 Task: Create a sub task Release to Production / Go Live for the task  Develop a new online appointment scheduling system for a service provider in the project AgileHorizon , assign it to team member softage.5@softage.net and update the status of the sub task to  Off Track , set the priority of the sub task to High
Action: Mouse moved to (100, 559)
Screenshot: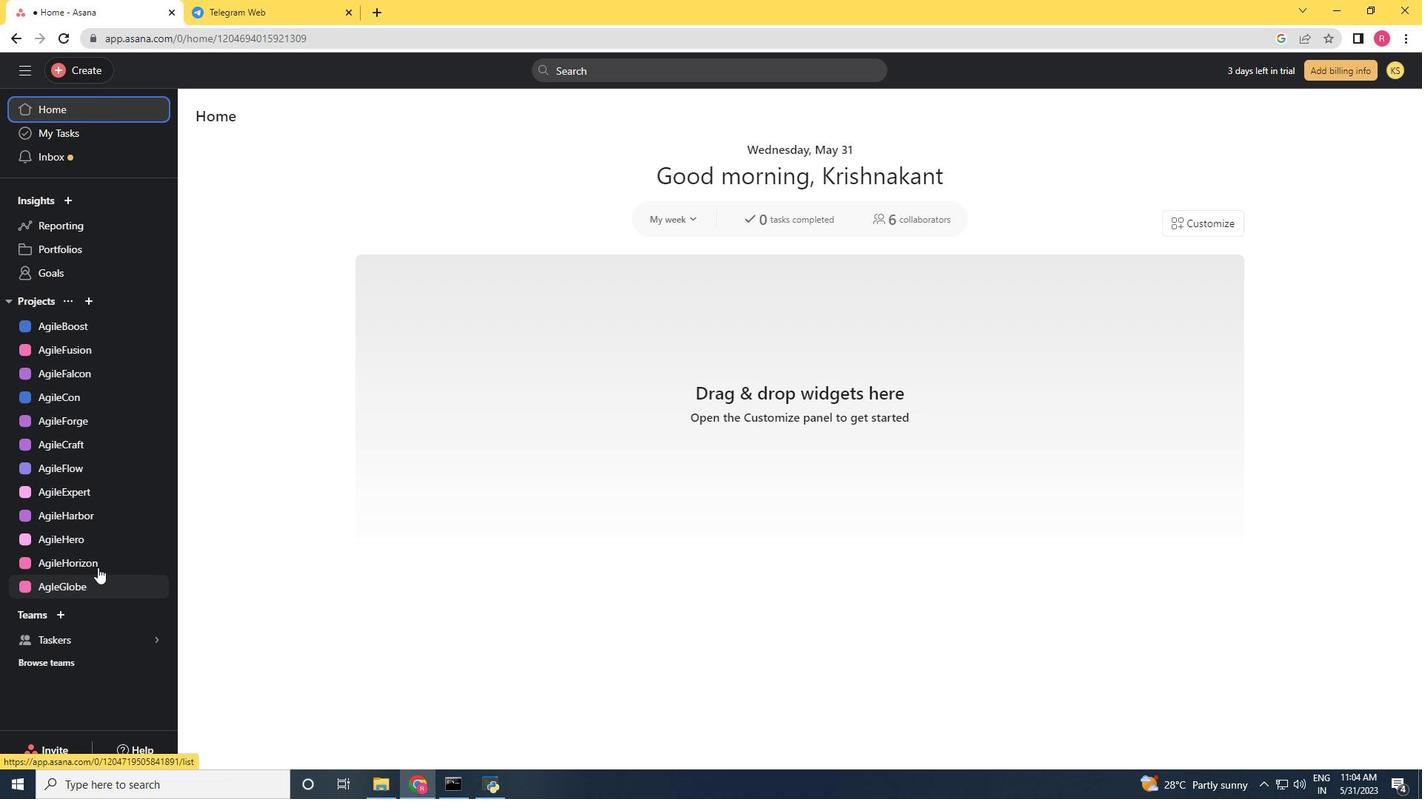 
Action: Mouse pressed left at (100, 559)
Screenshot: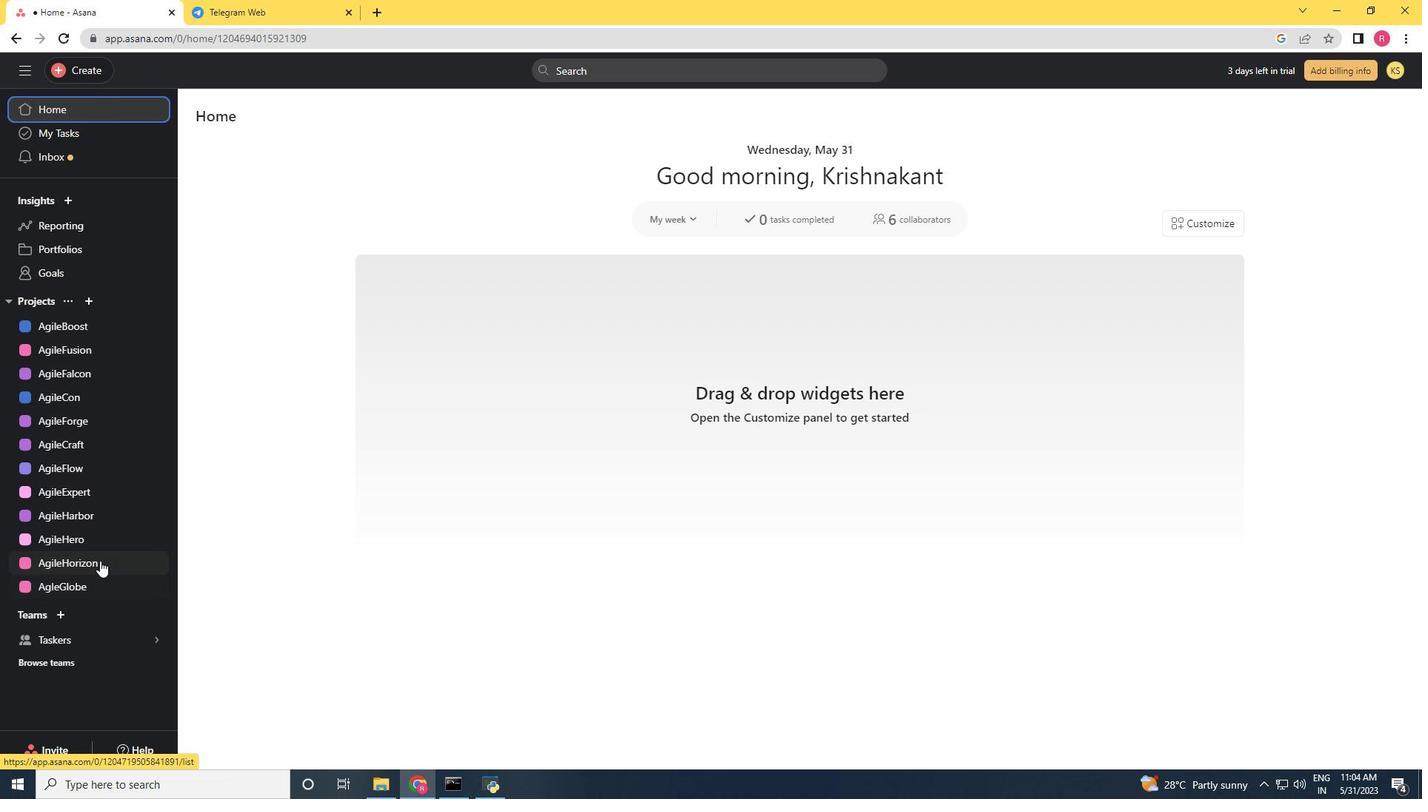 
Action: Mouse moved to (705, 332)
Screenshot: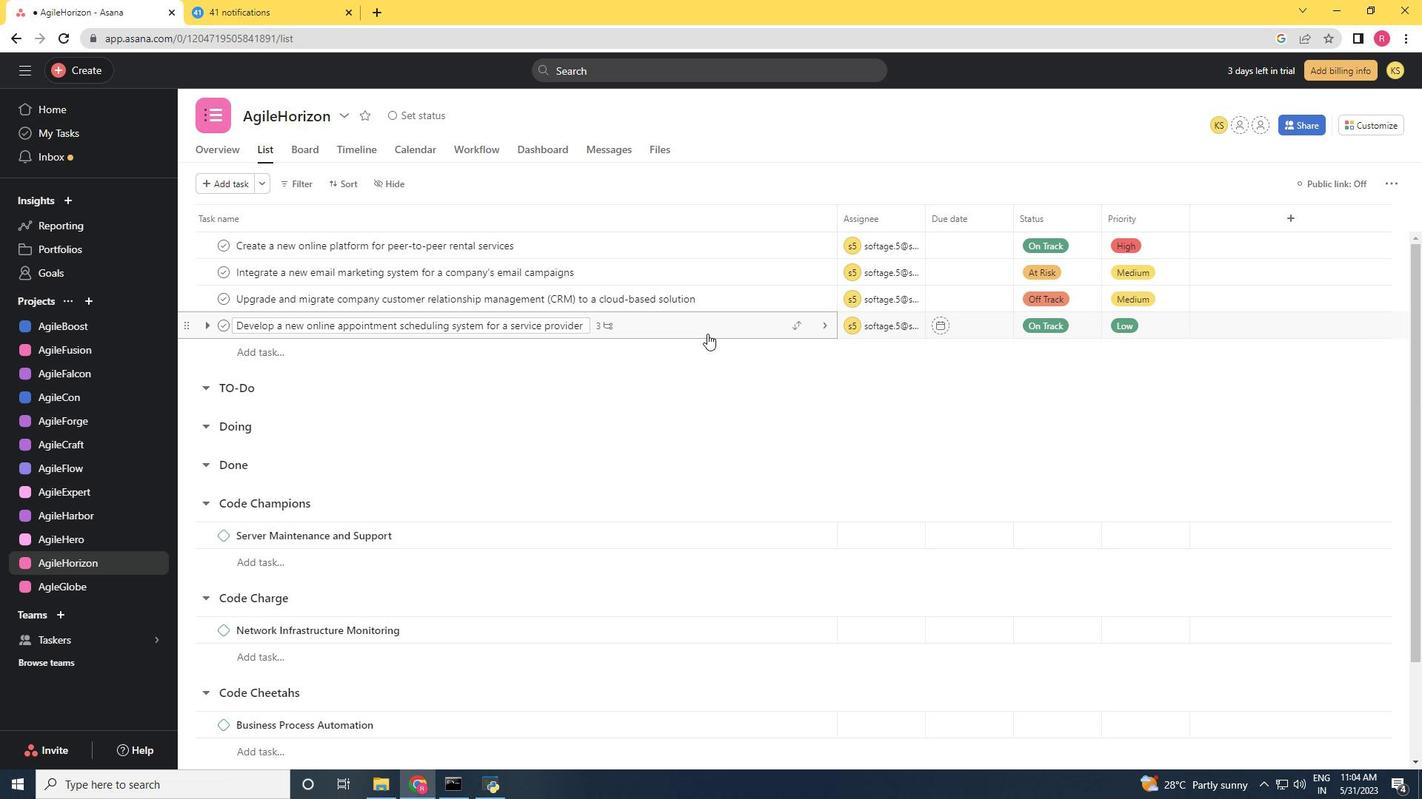 
Action: Mouse pressed left at (705, 332)
Screenshot: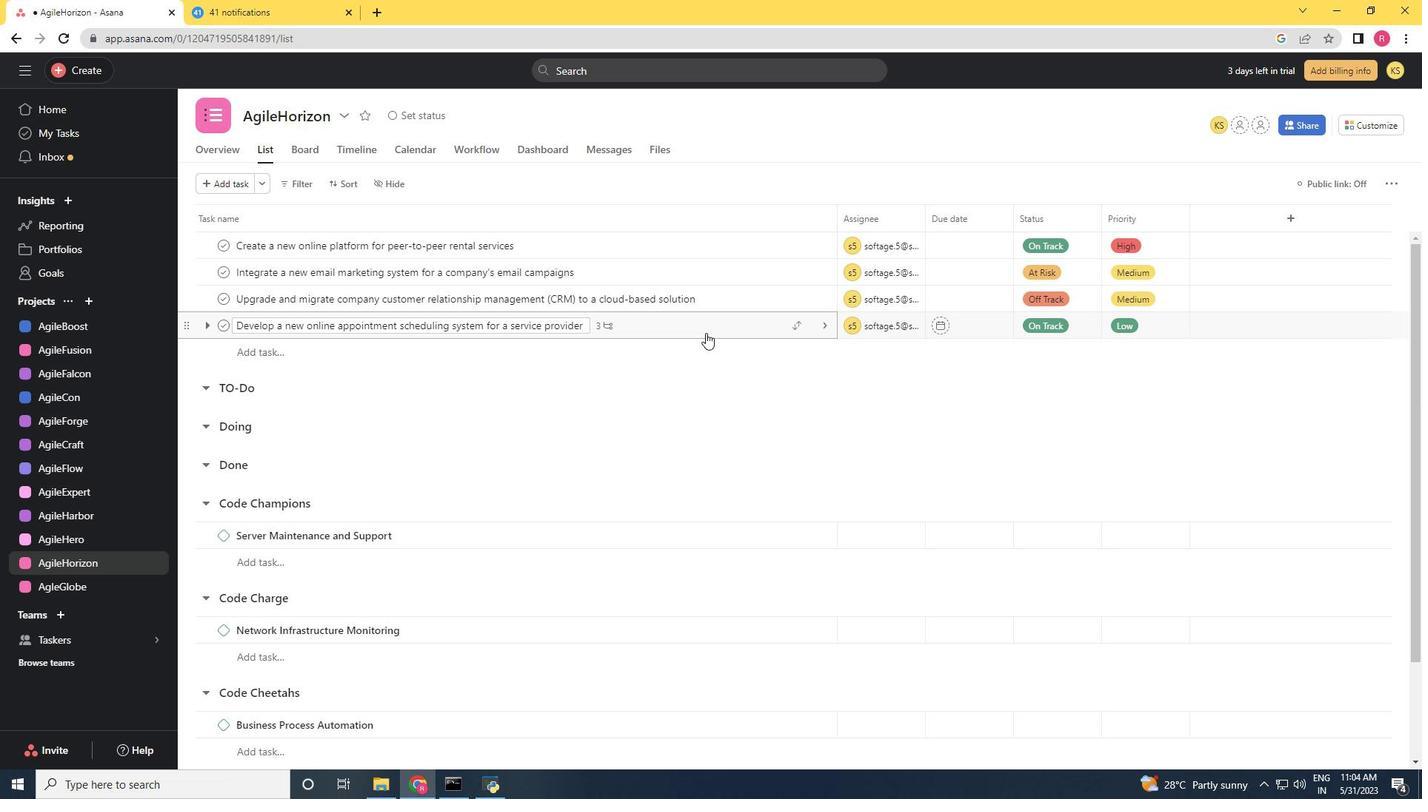
Action: Mouse moved to (1102, 480)
Screenshot: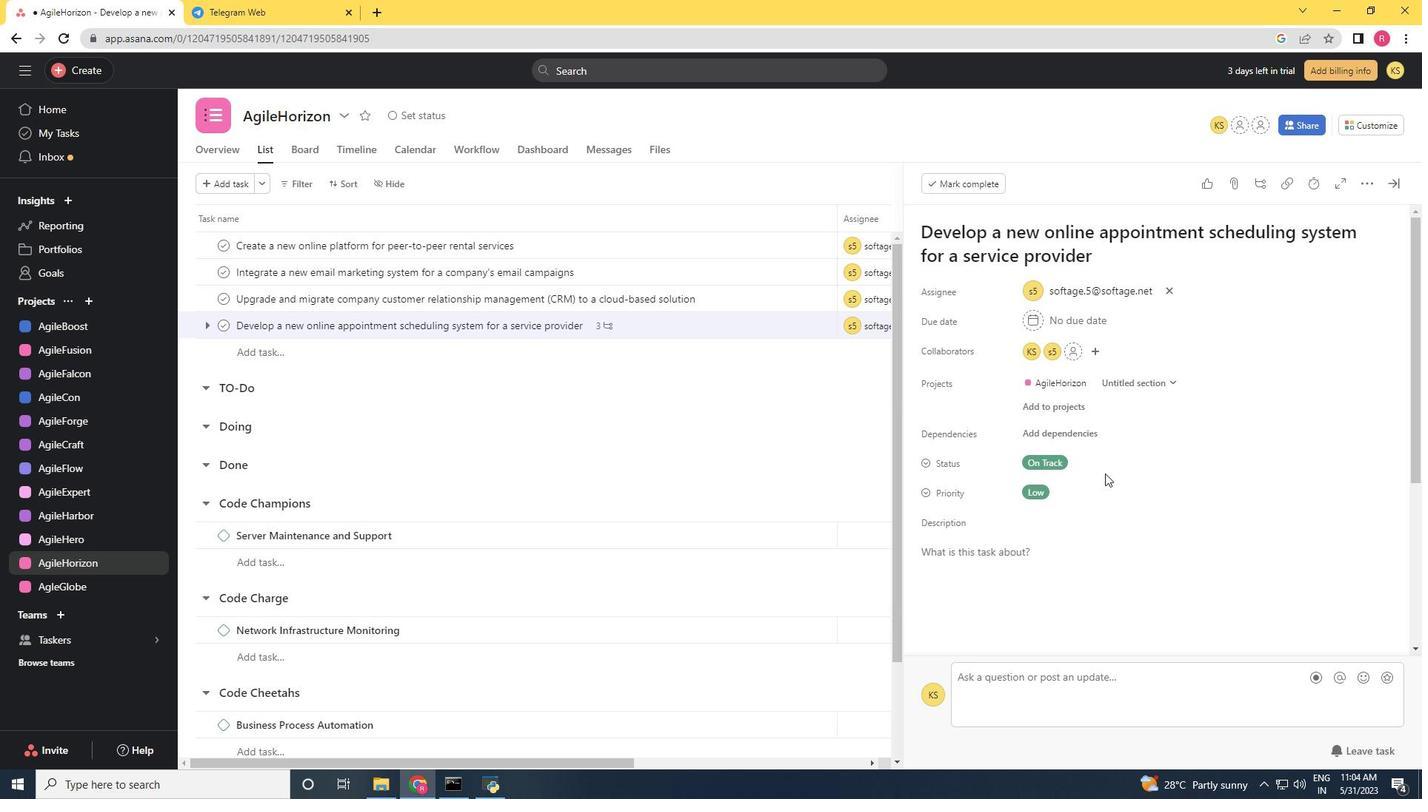 
Action: Mouse scrolled (1102, 479) with delta (0, 0)
Screenshot: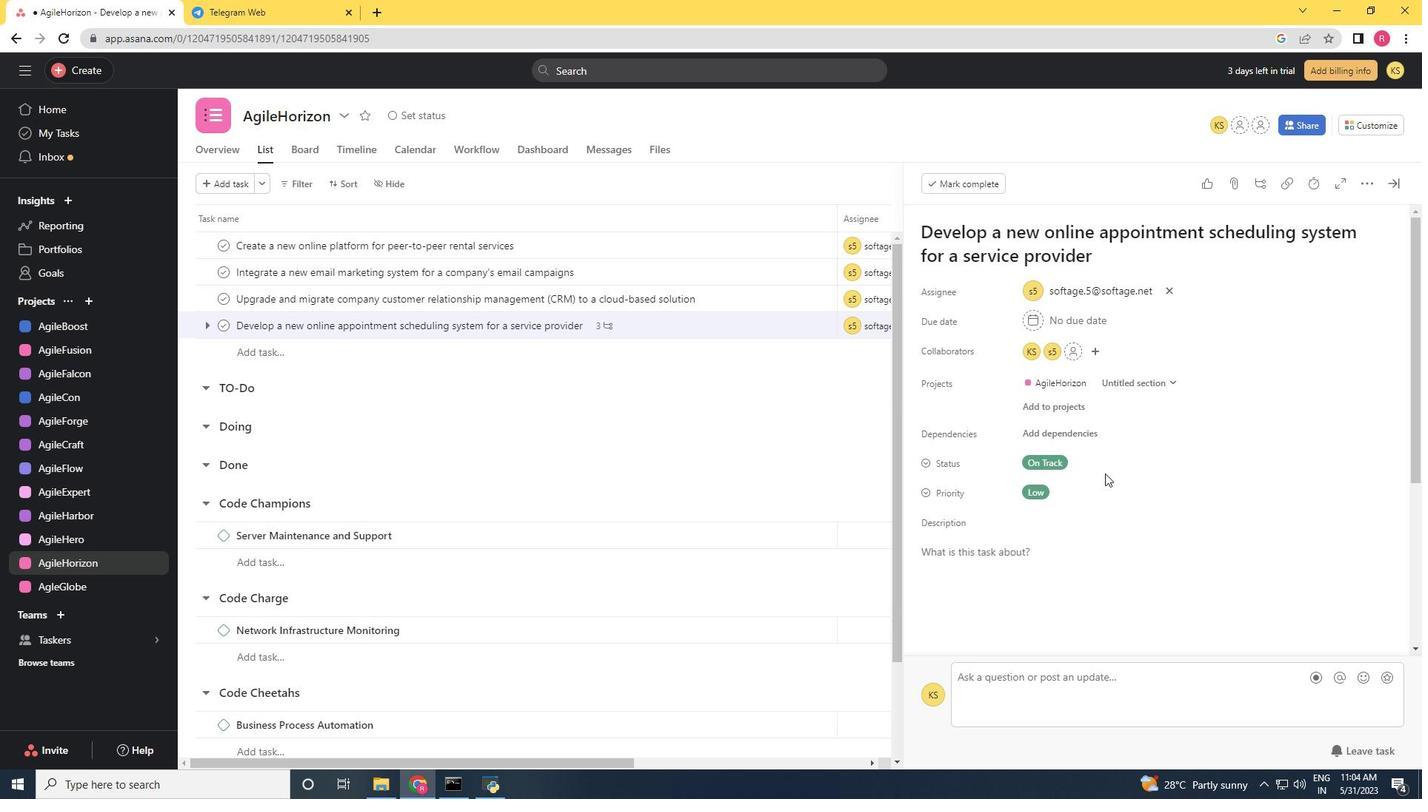 
Action: Mouse moved to (1101, 485)
Screenshot: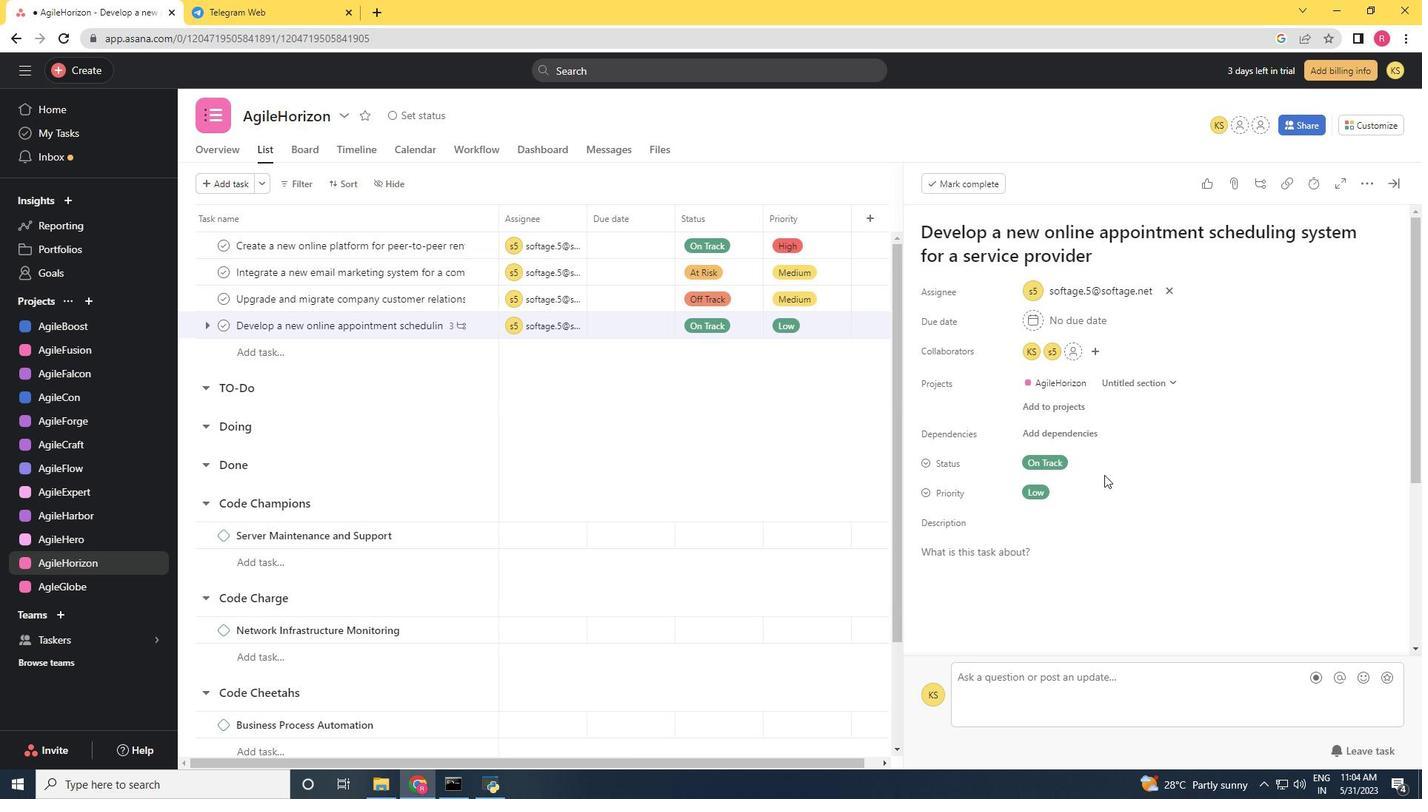 
Action: Mouse scrolled (1101, 484) with delta (0, 0)
Screenshot: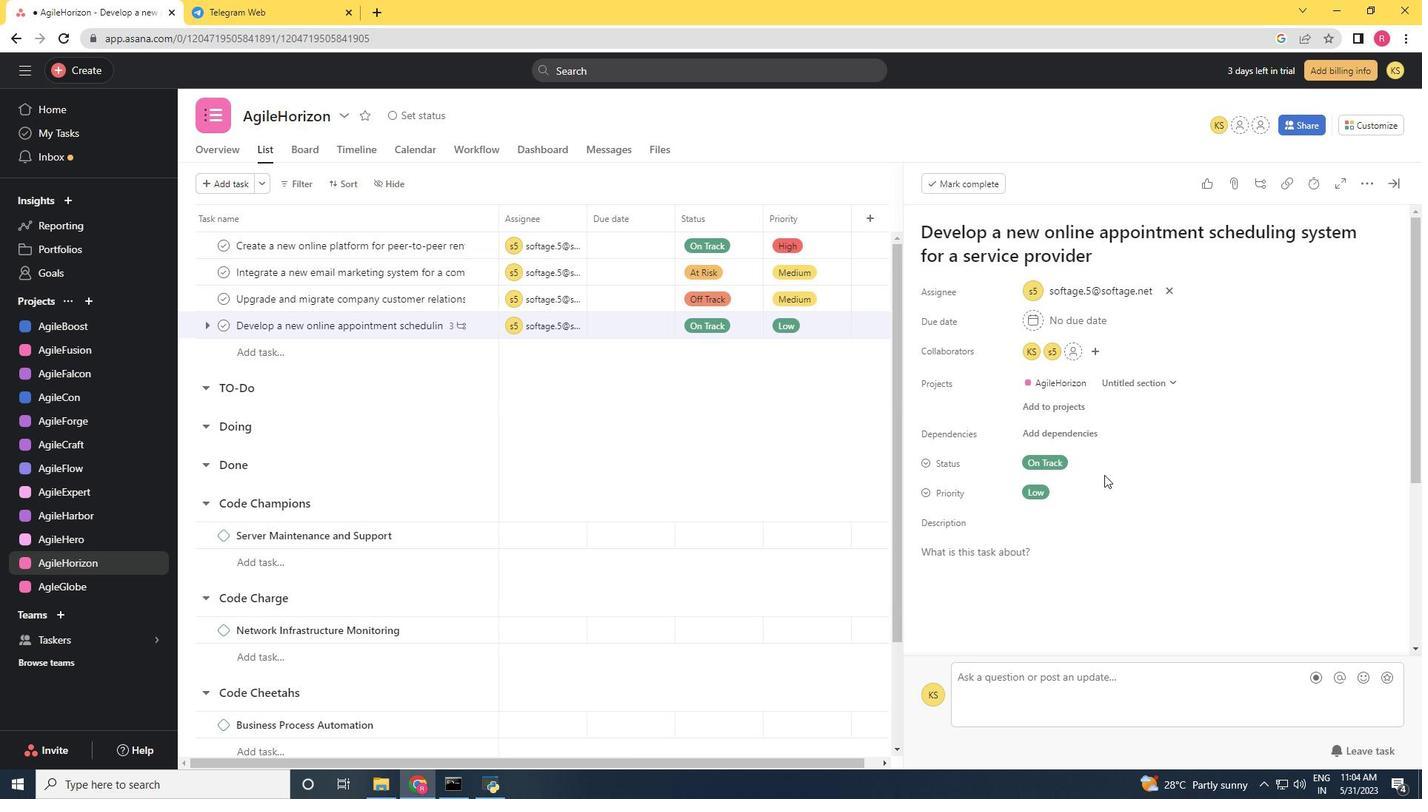 
Action: Mouse moved to (1100, 486)
Screenshot: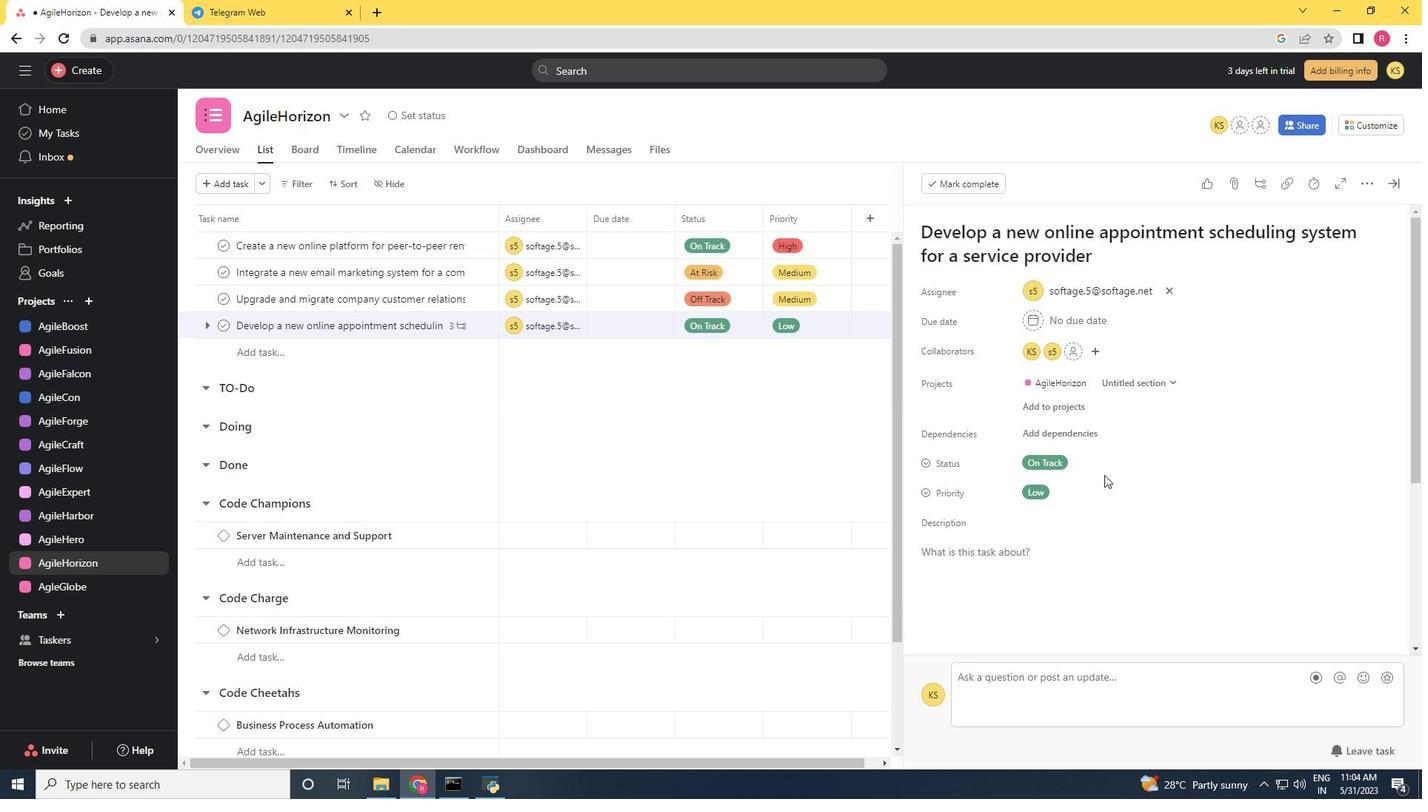 
Action: Mouse scrolled (1100, 485) with delta (0, 0)
Screenshot: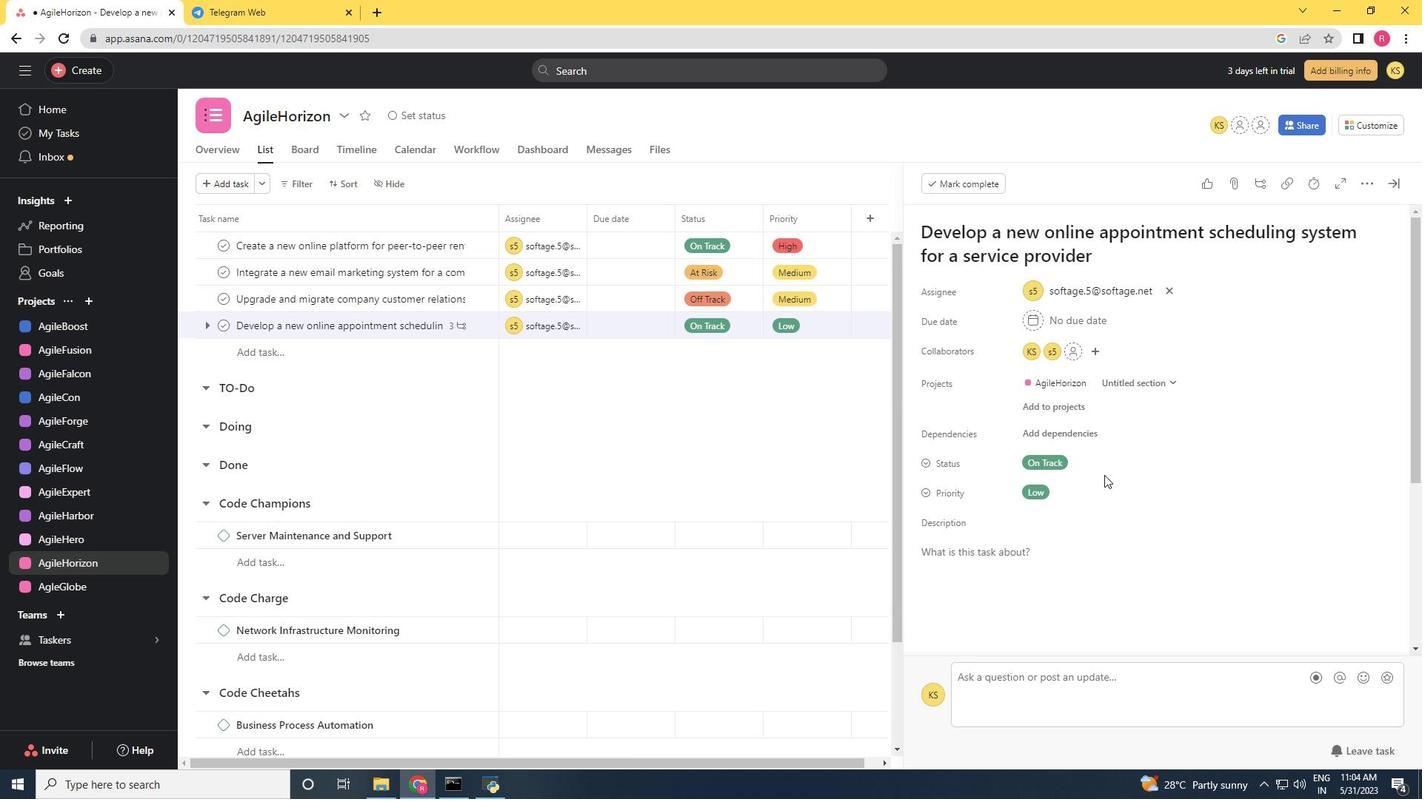 
Action: Mouse moved to (963, 584)
Screenshot: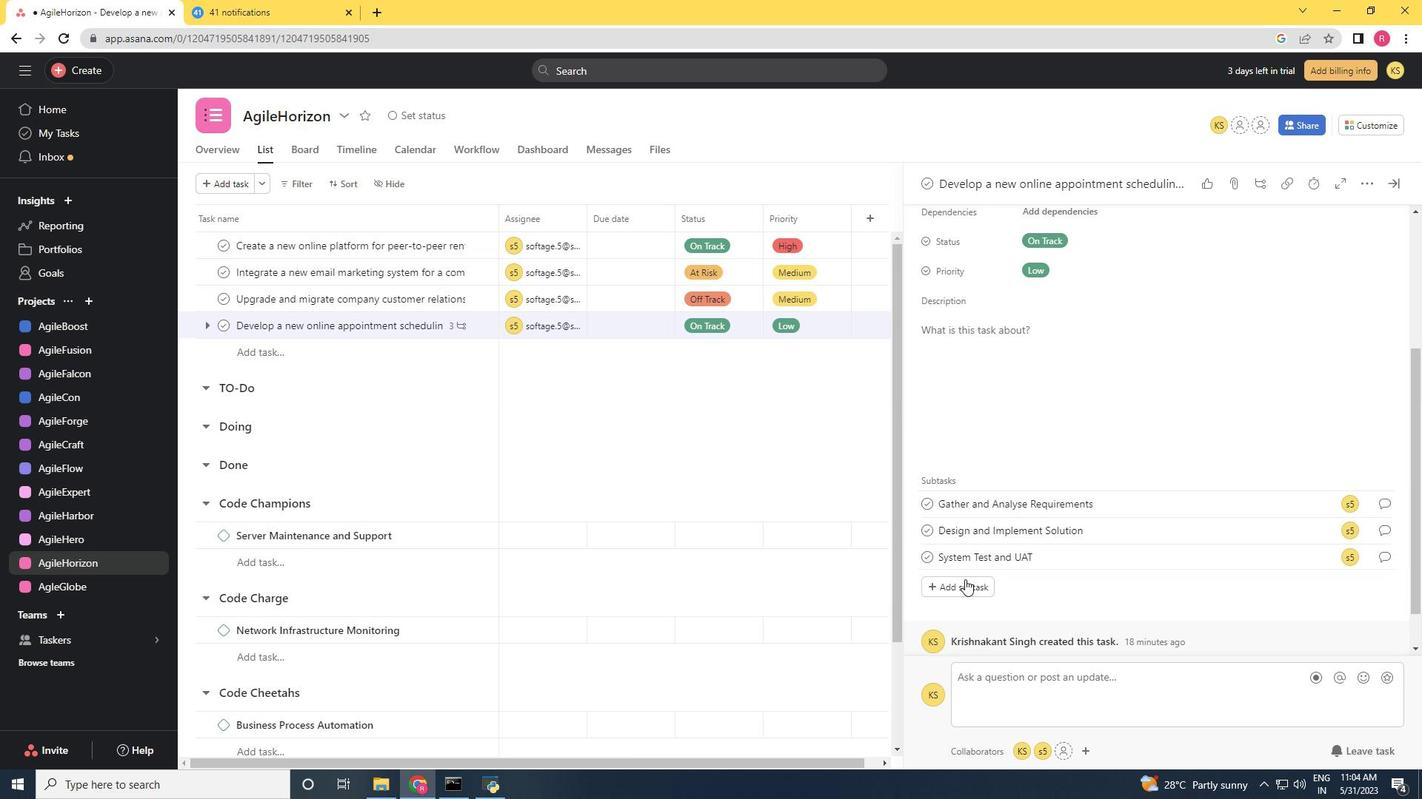 
Action: Mouse pressed left at (963, 584)
Screenshot: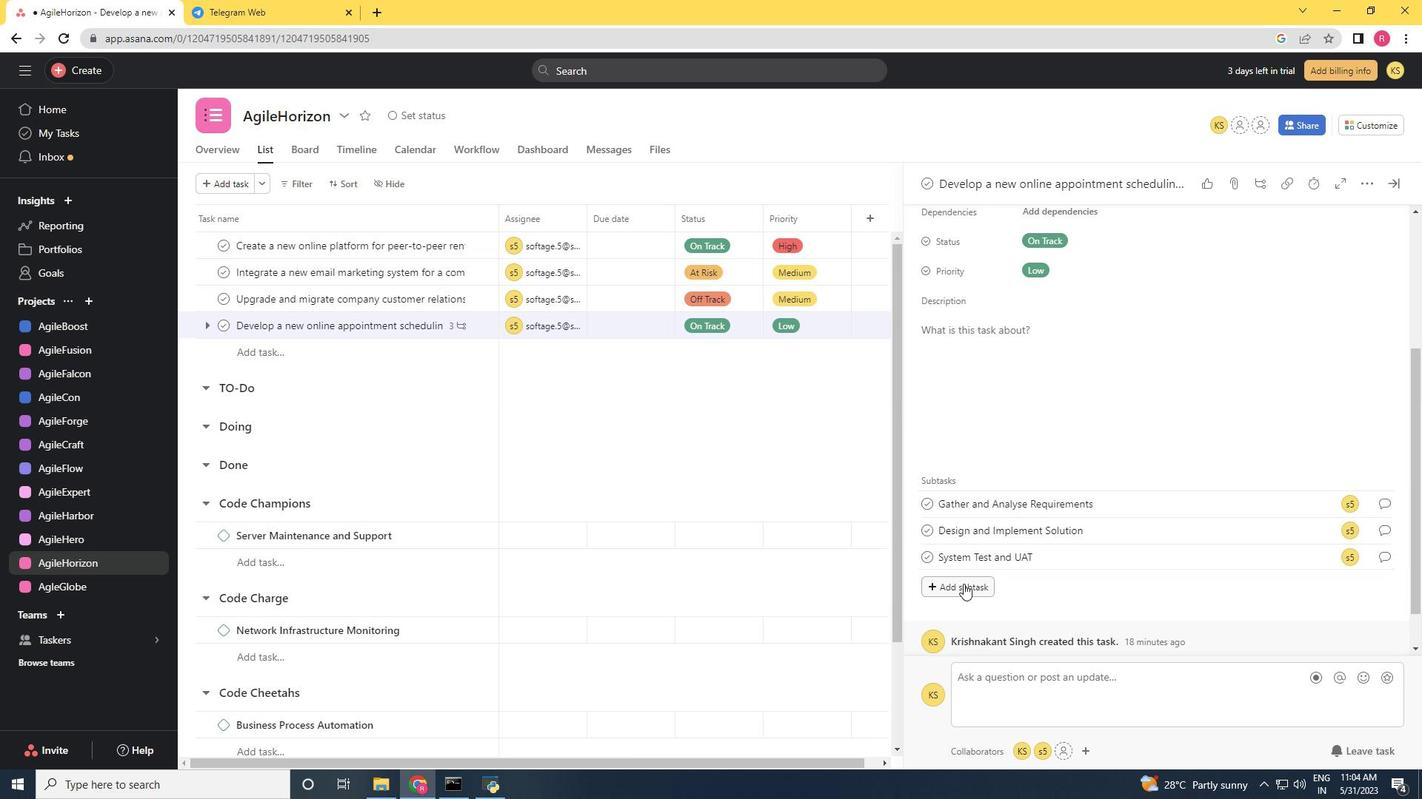 
Action: Mouse moved to (963, 584)
Screenshot: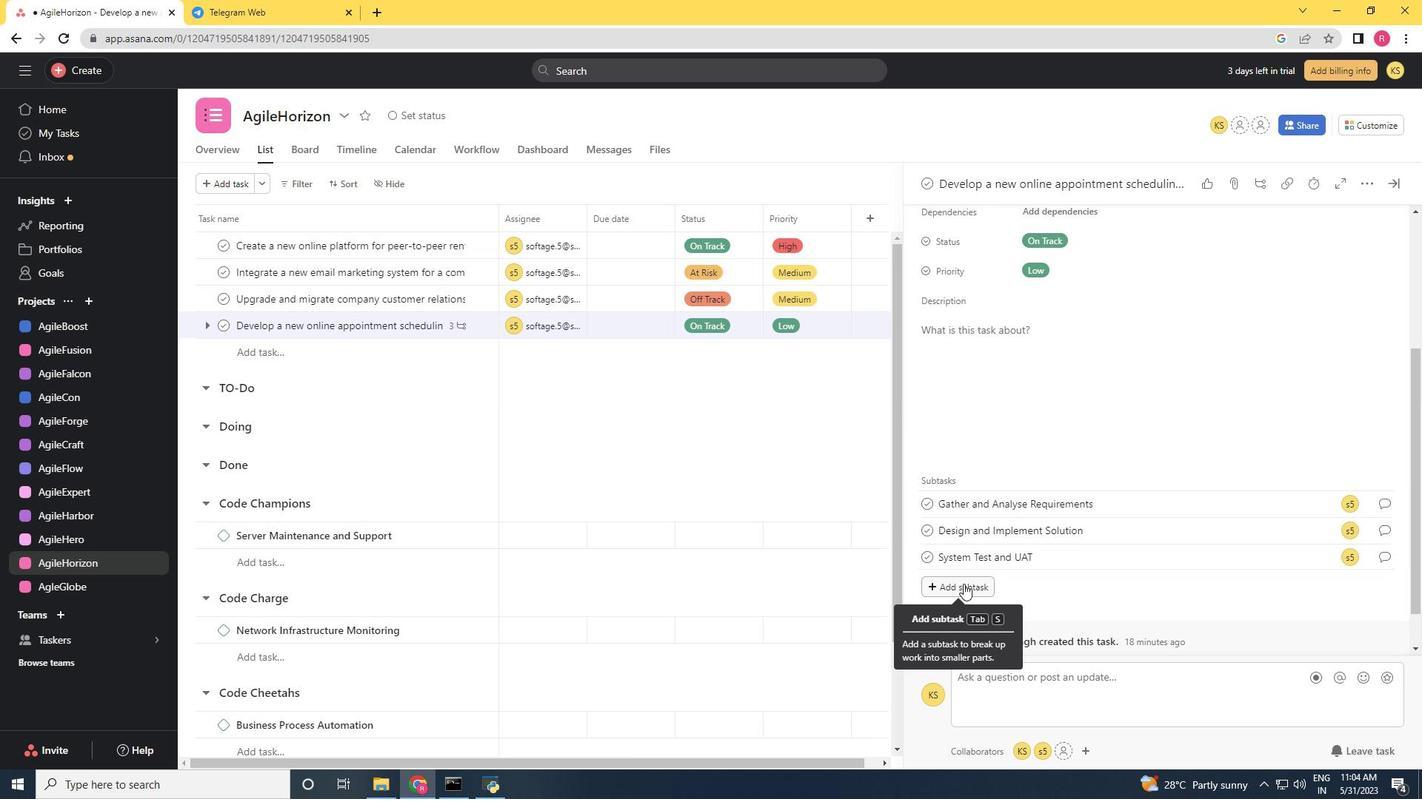 
Action: Key pressed <Key.shift>Release<Key.space>to<Key.space><Key.shift>Production<Key.space>/<Key.space><Key.shift><Key.shift><Key.shift><Key.shift><Key.shift><Key.shift><Key.shift><Key.shift><Key.shift><Key.shift><Key.shift><Key.shift><Key.shift><Key.shift><Key.shift><Key.shift><Key.shift><Key.shift><Key.shift><Key.shift><Key.shift><Key.shift><Key.shift><Key.shift><Key.shift><Key.shift><Key.shift><Key.shift><Key.shift><Key.shift><Key.shift><Key.shift><Key.shift><Key.shift><Key.shift><Key.shift><Key.shift><Key.shift><Key.shift><Key.shift><Key.shift><Key.shift><Key.shift><Key.shift><Key.shift><Key.shift>Go<Key.space><Key.shift>Live
Screenshot: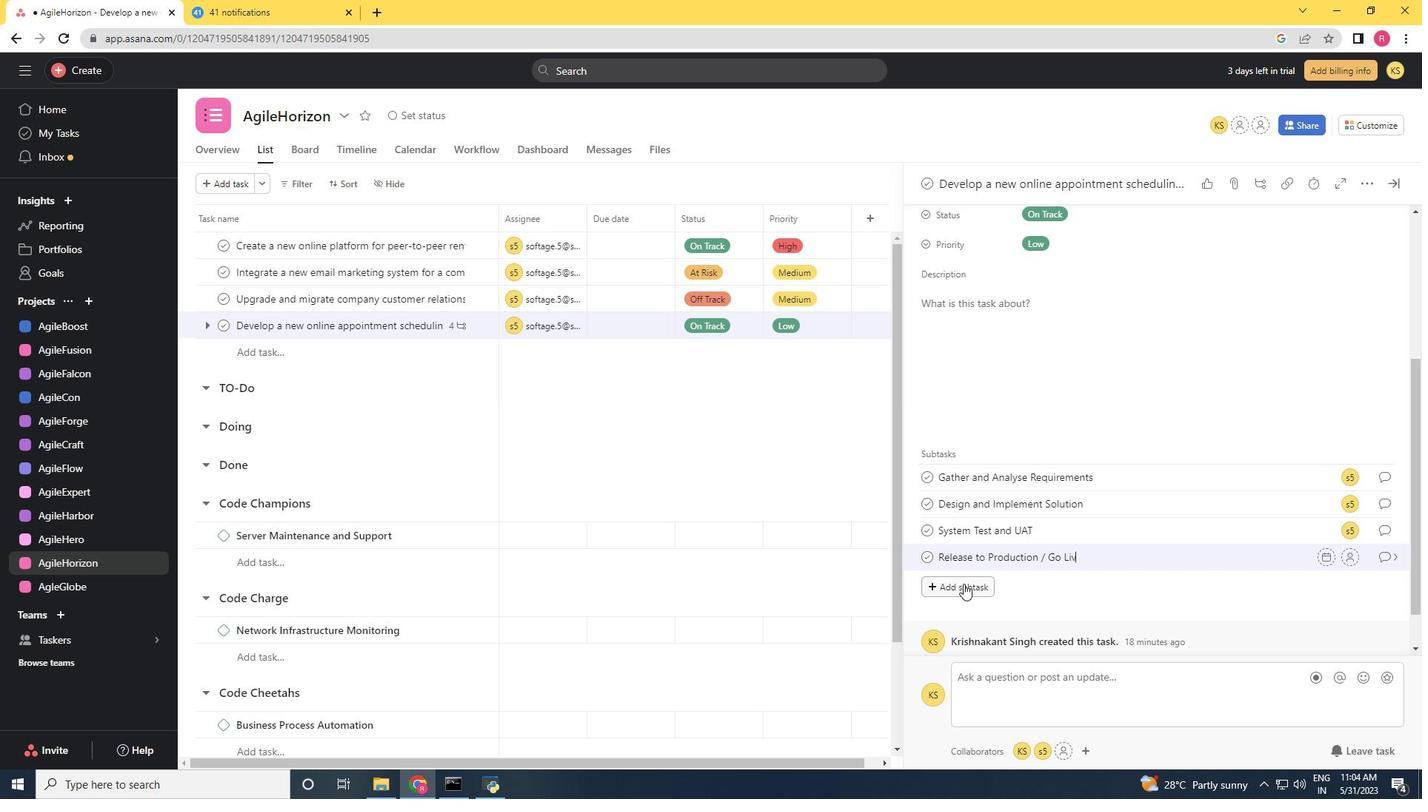 
Action: Mouse moved to (1350, 565)
Screenshot: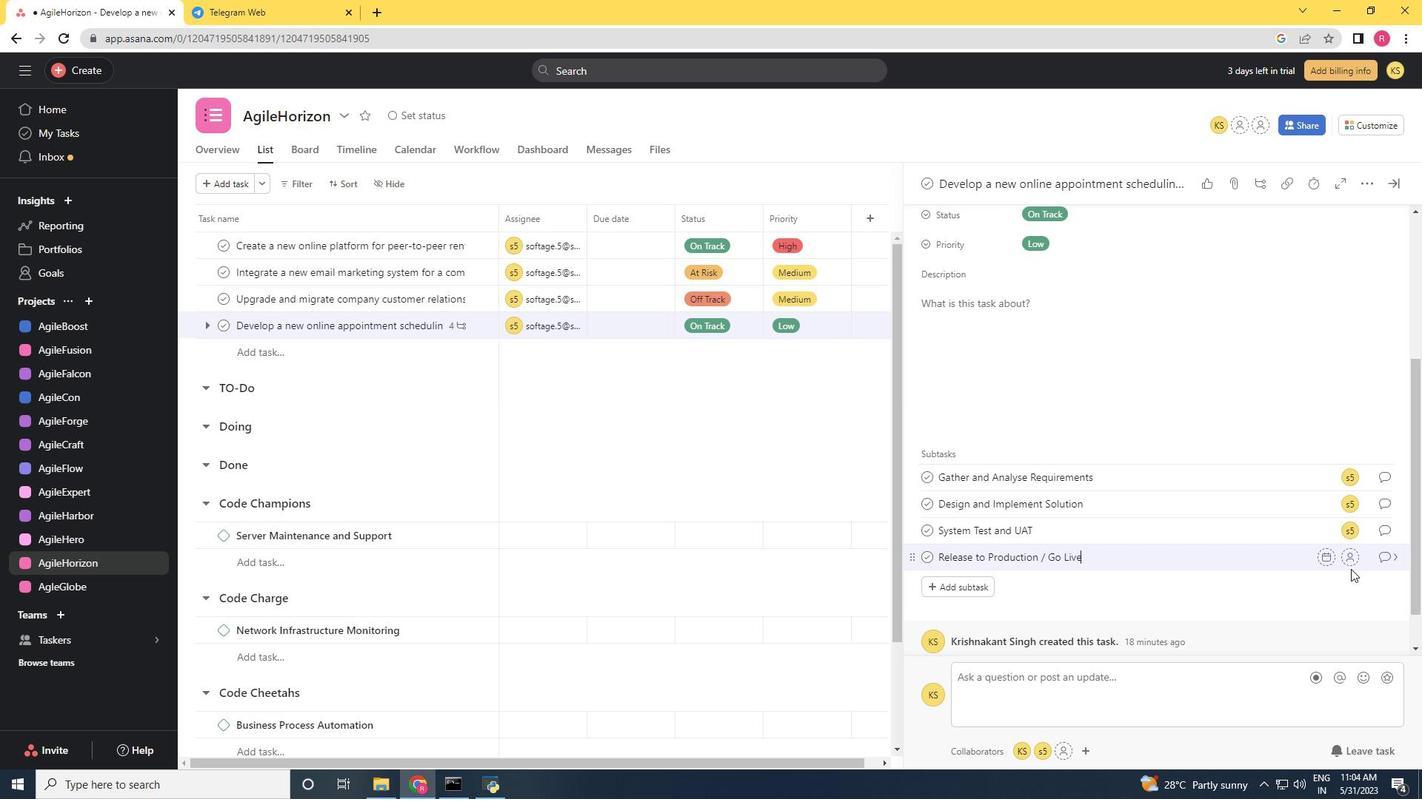 
Action: Mouse pressed left at (1350, 565)
Screenshot: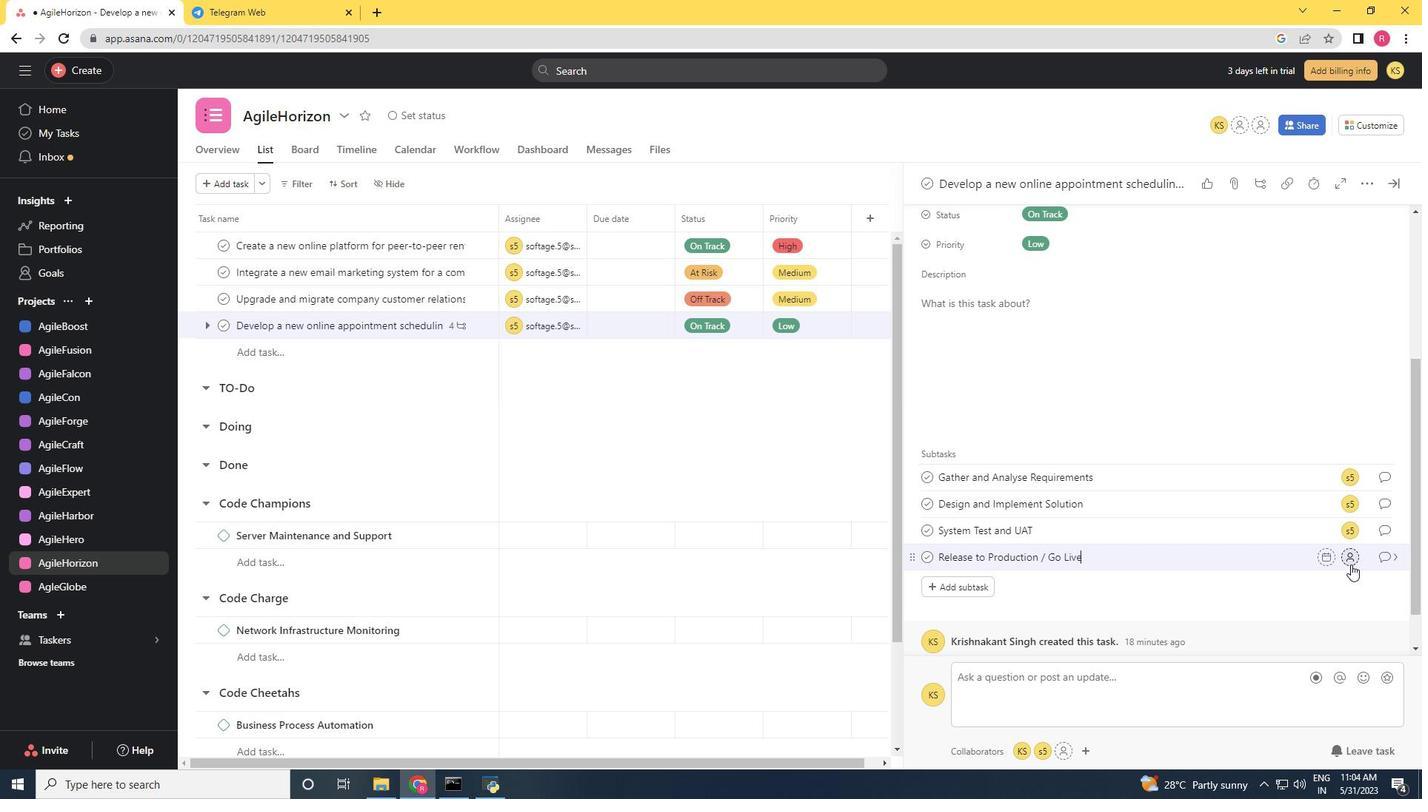 
Action: Key pressed softage.5<Key.shift>@softage.net
Screenshot: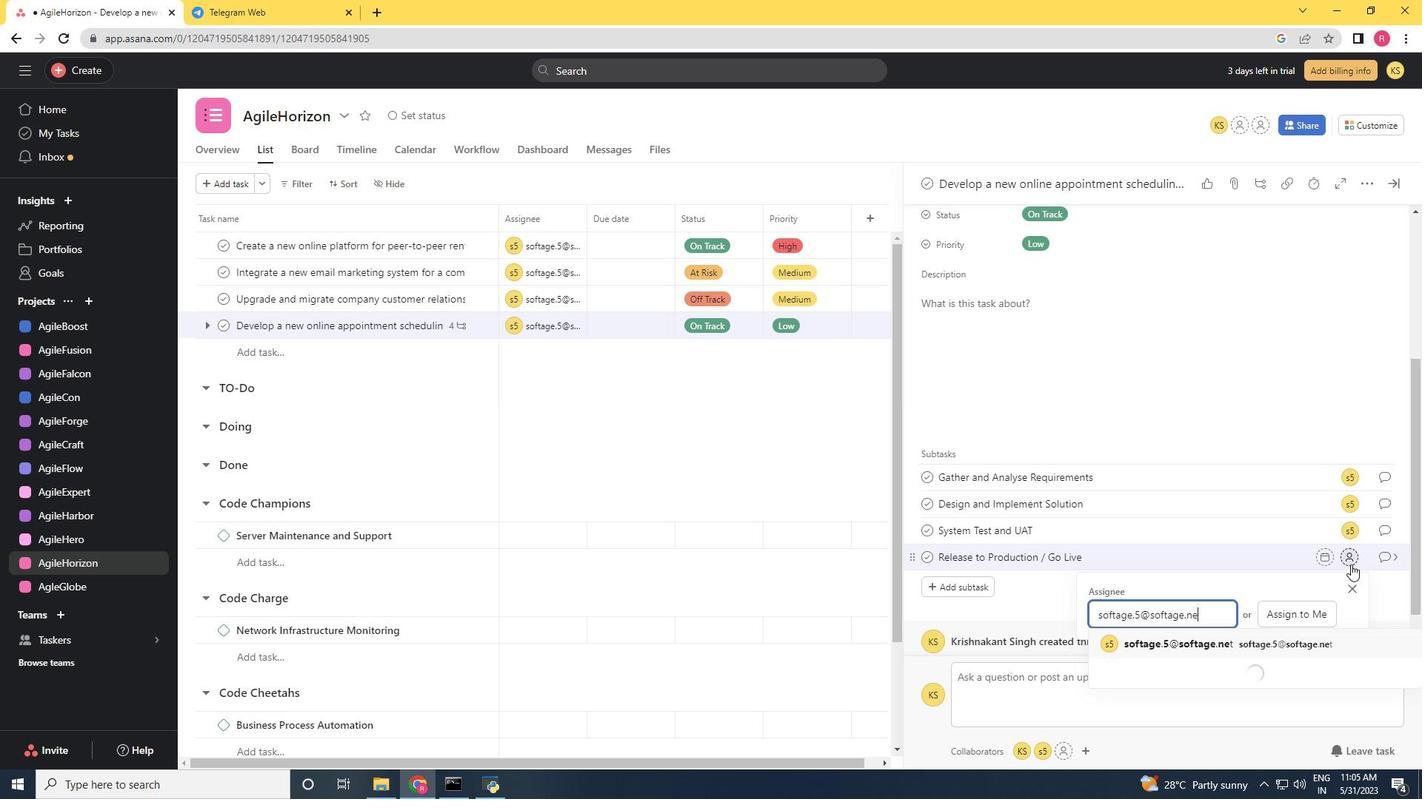 
Action: Mouse moved to (1256, 636)
Screenshot: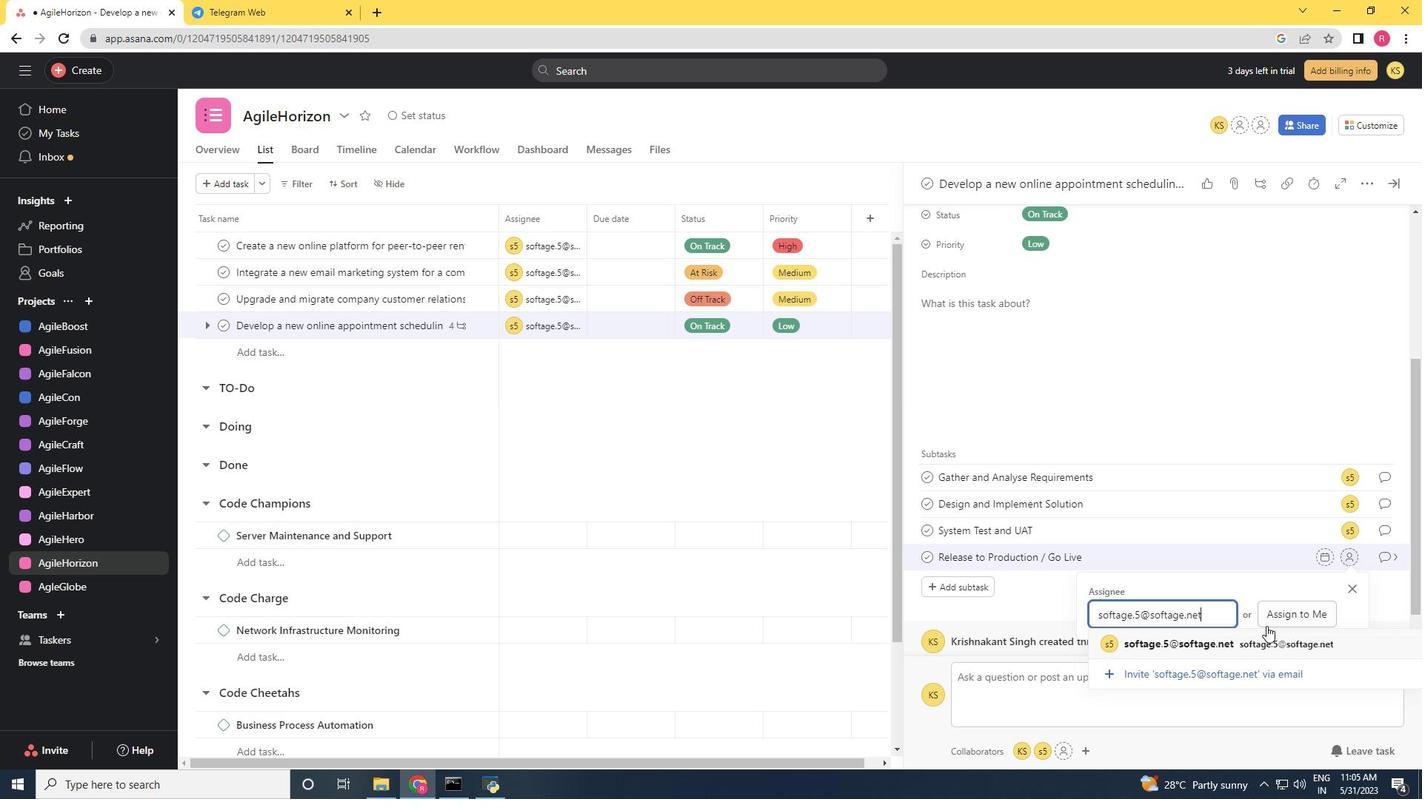 
Action: Mouse pressed left at (1256, 636)
Screenshot: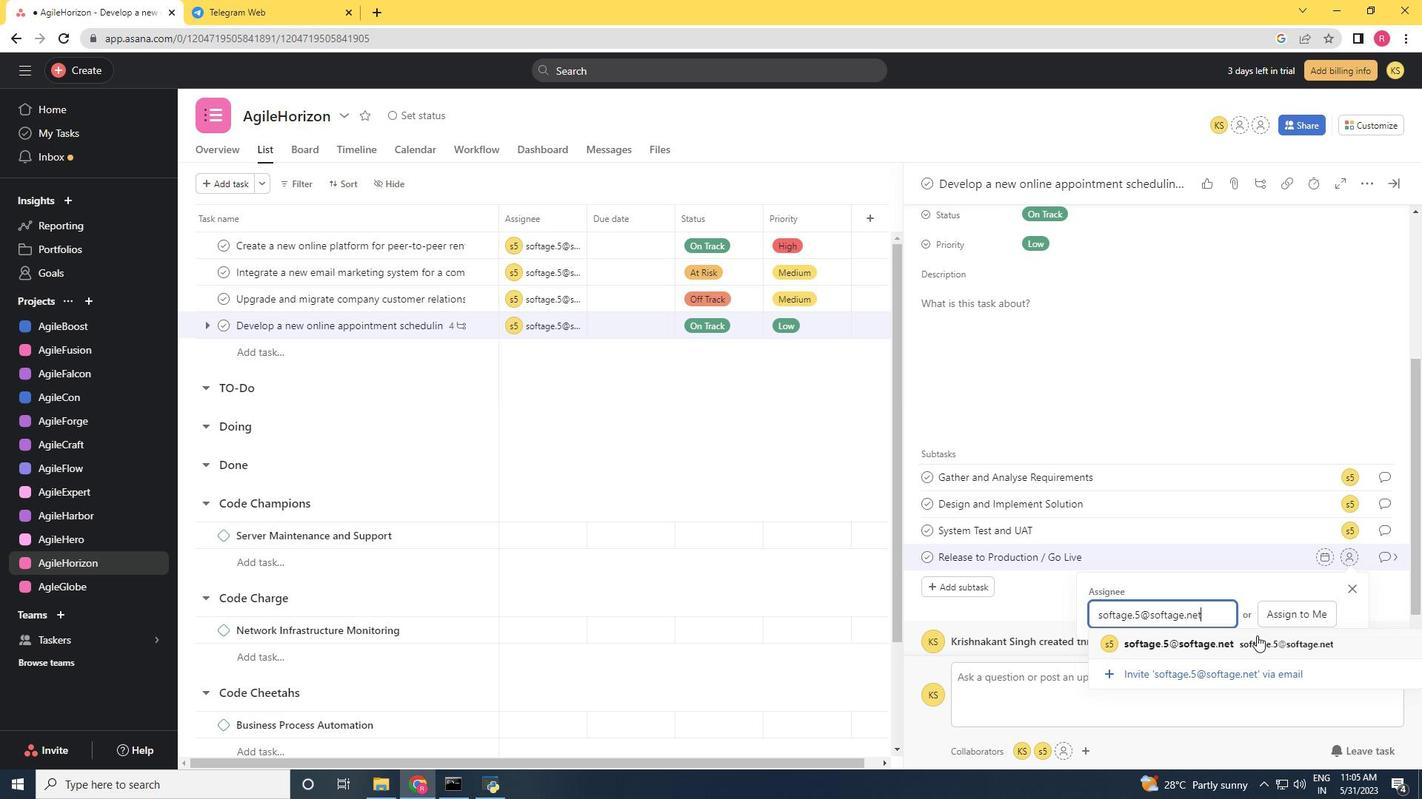 
Action: Mouse moved to (1394, 553)
Screenshot: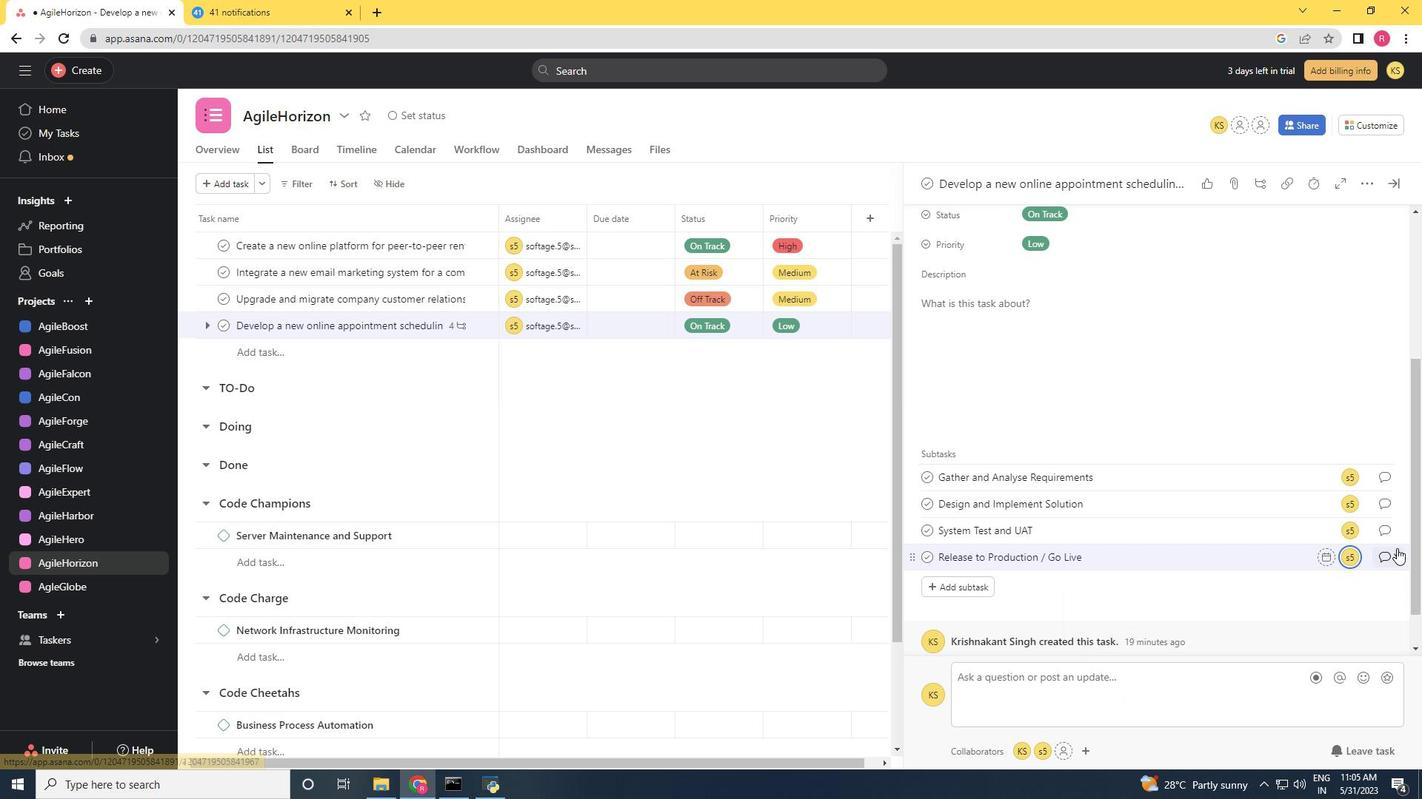 
Action: Mouse pressed left at (1394, 553)
Screenshot: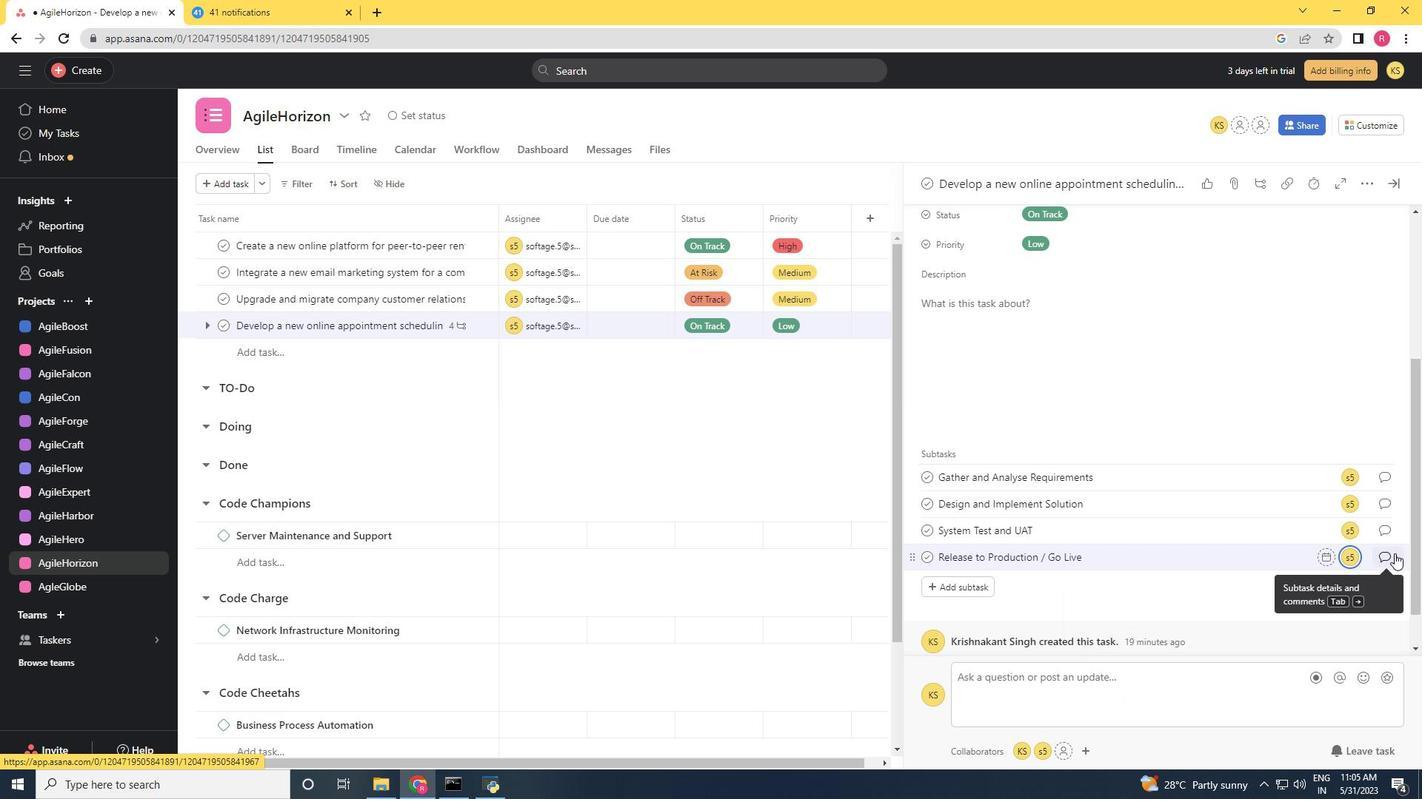 
Action: Mouse moved to (956, 422)
Screenshot: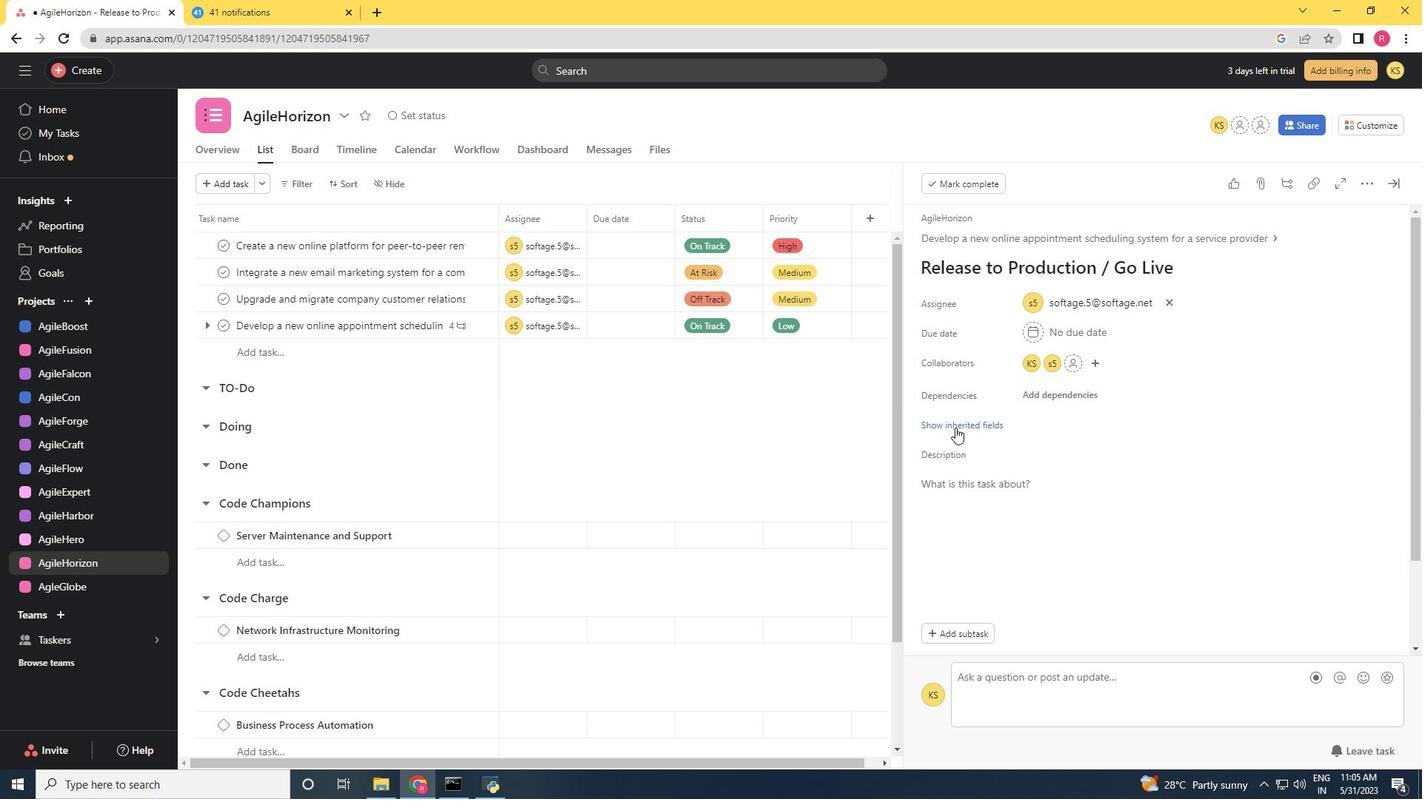 
Action: Mouse pressed left at (956, 422)
Screenshot: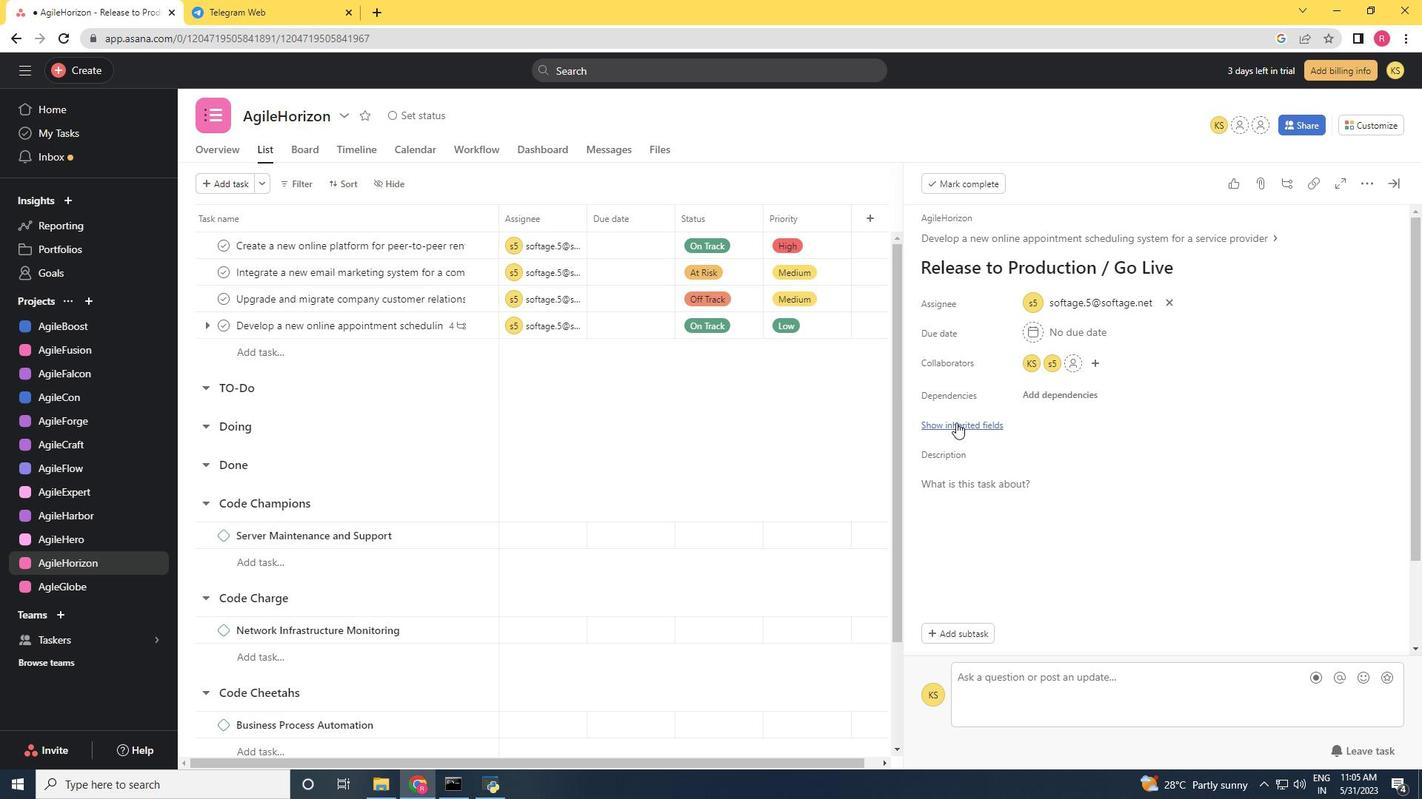 
Action: Mouse moved to (1028, 456)
Screenshot: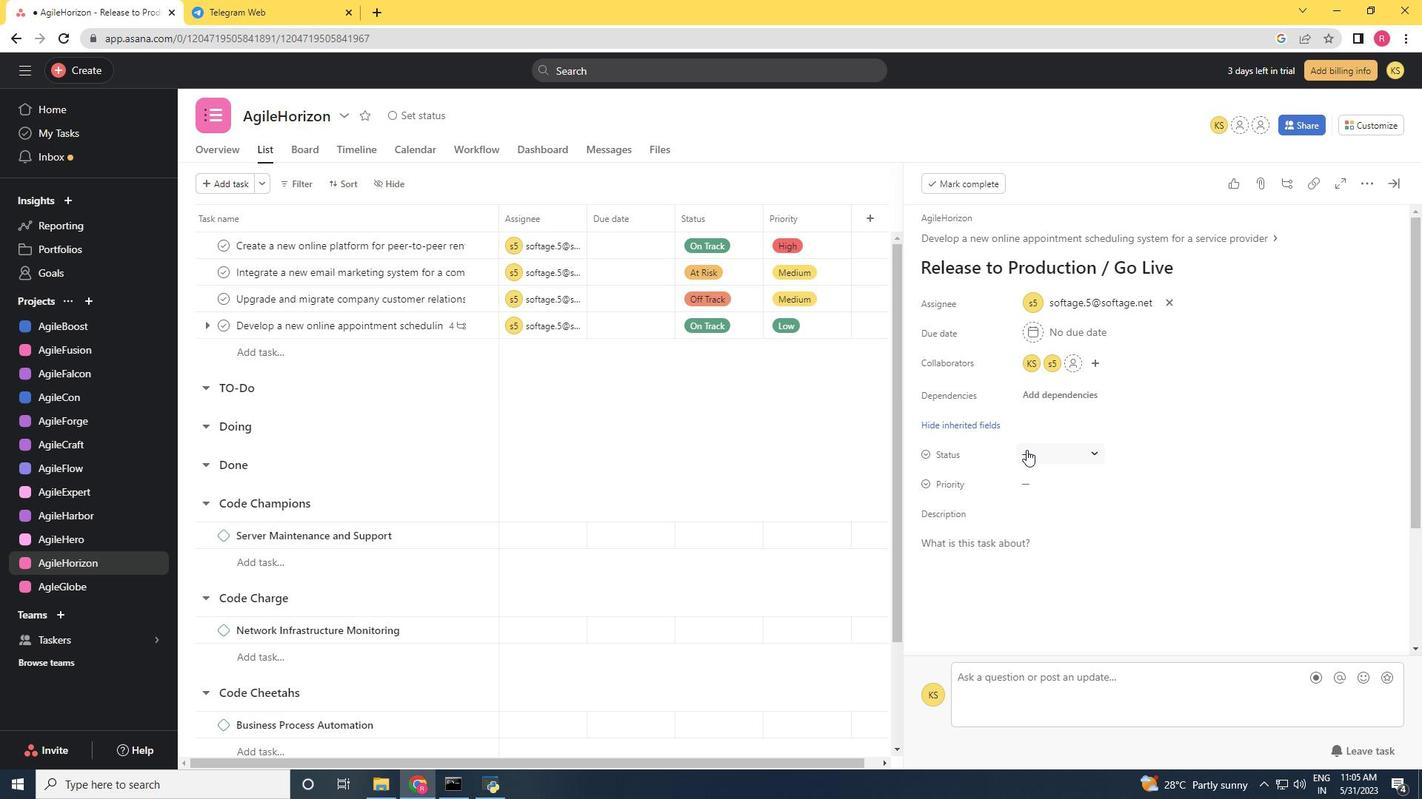 
Action: Mouse pressed left at (1028, 456)
Screenshot: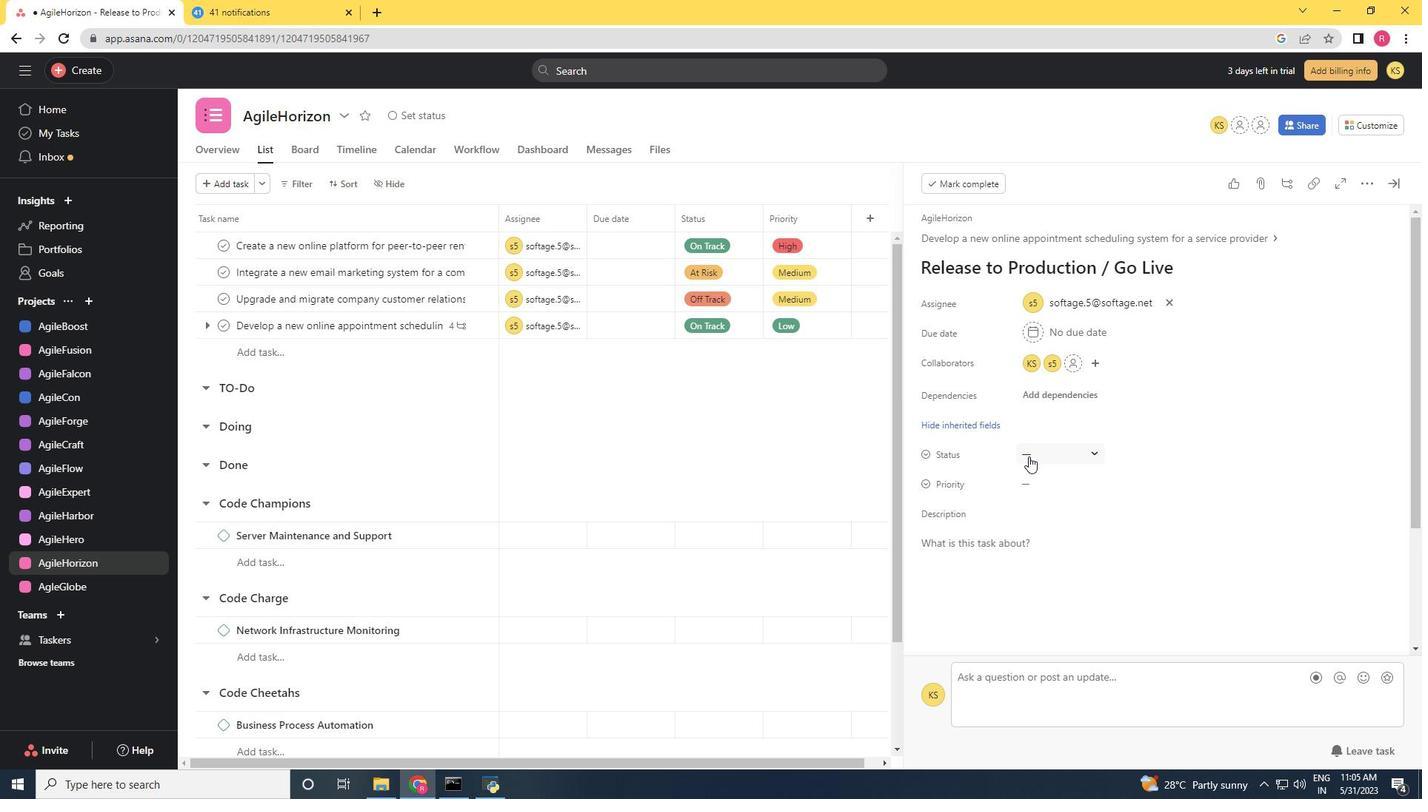 
Action: Mouse moved to (1083, 544)
Screenshot: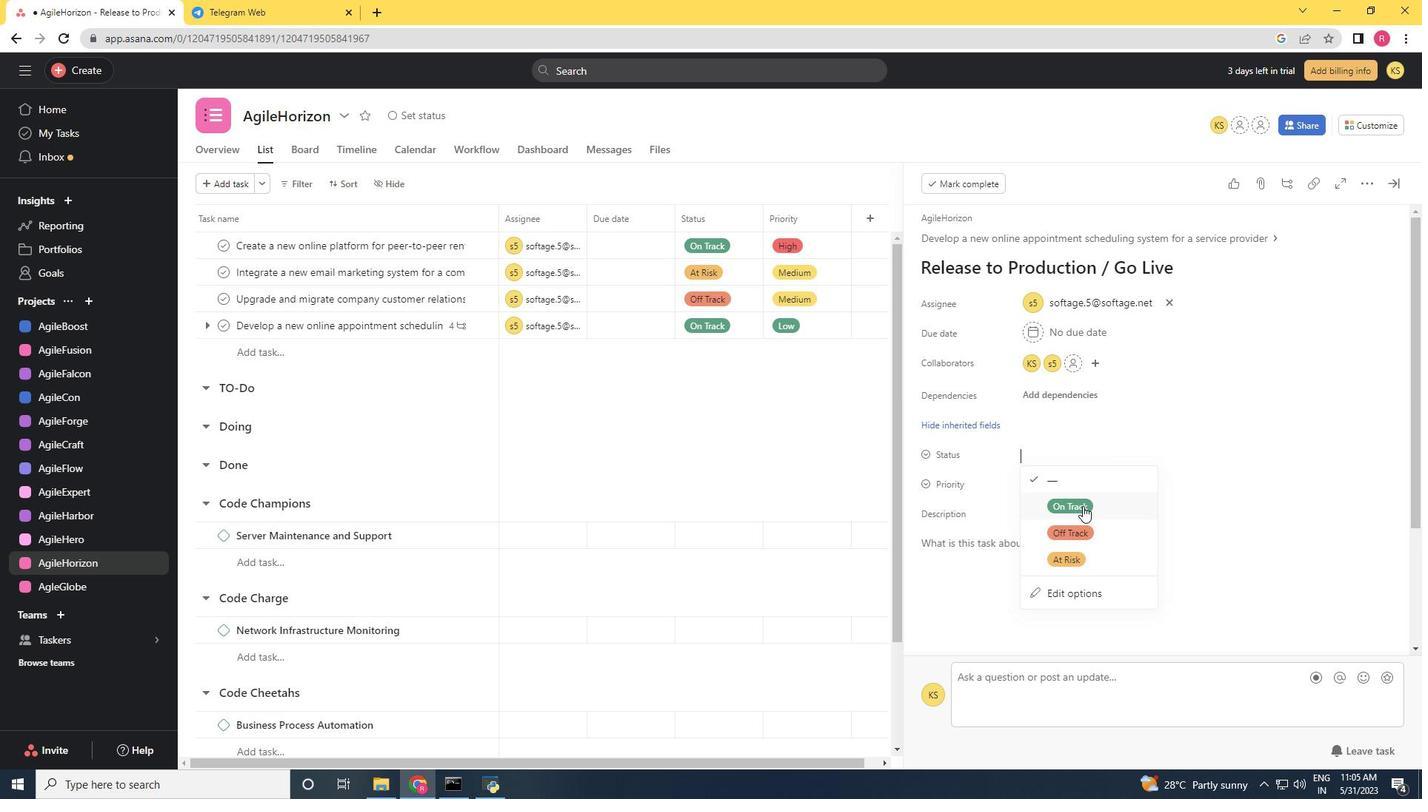 
Action: Mouse pressed left at (1083, 544)
Screenshot: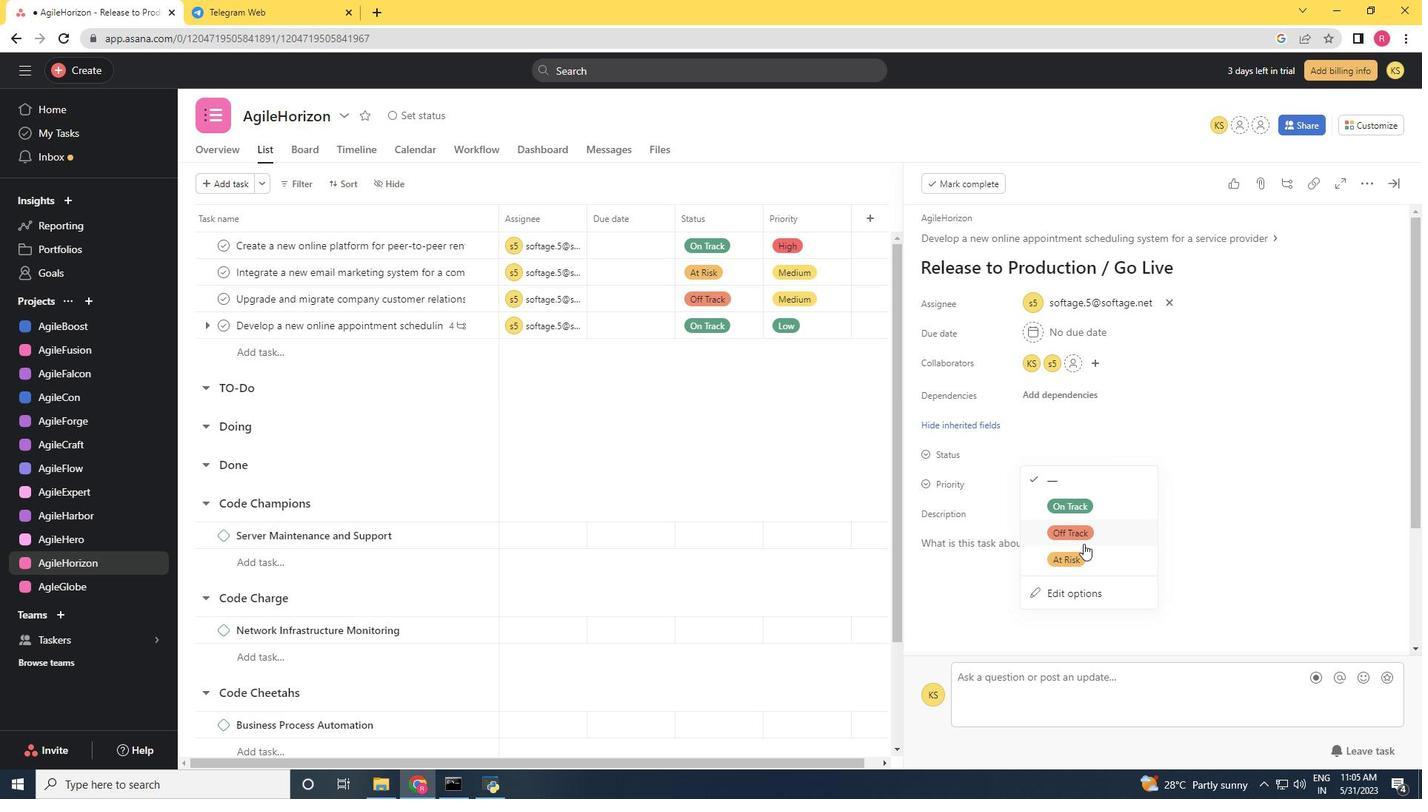 
Action: Mouse moved to (1041, 482)
Screenshot: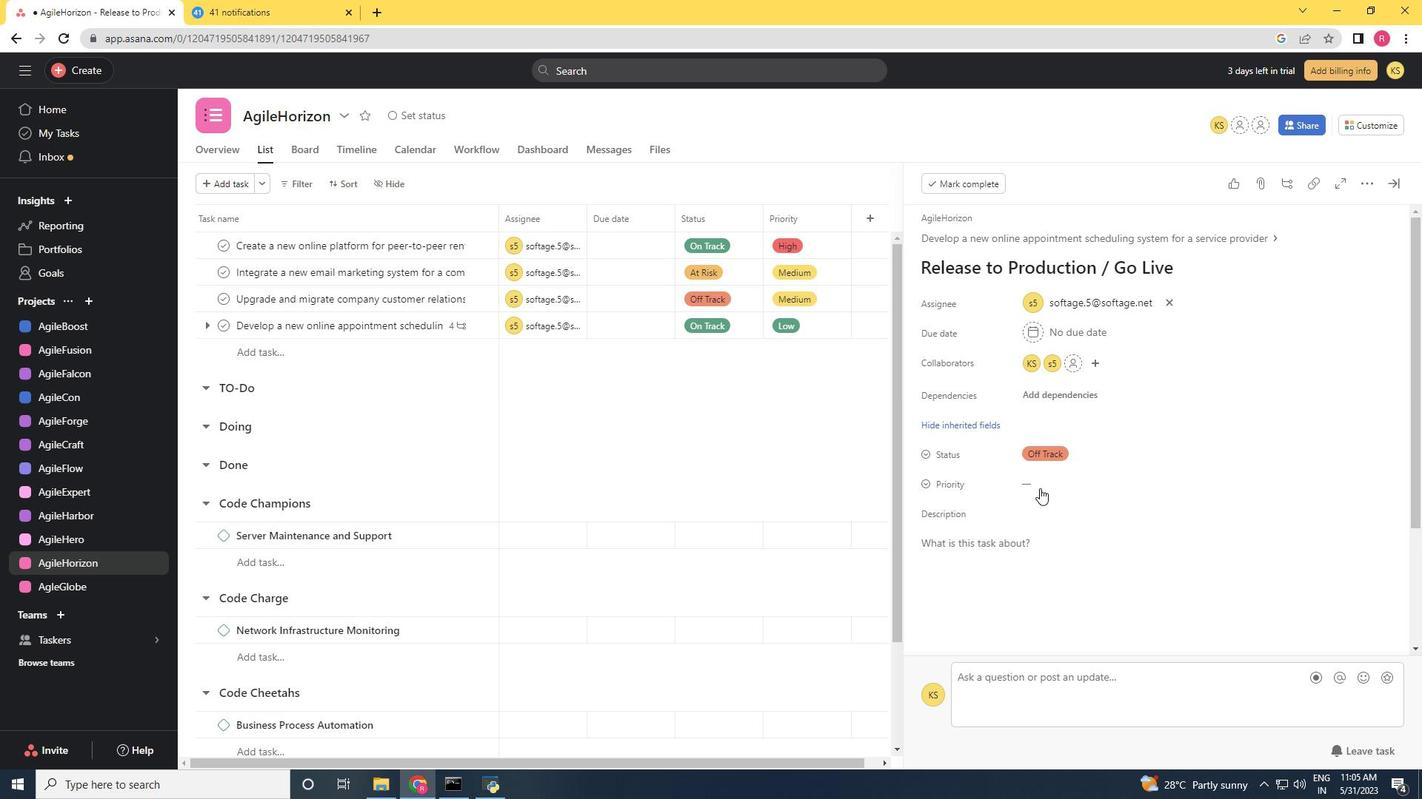 
Action: Mouse pressed left at (1041, 482)
Screenshot: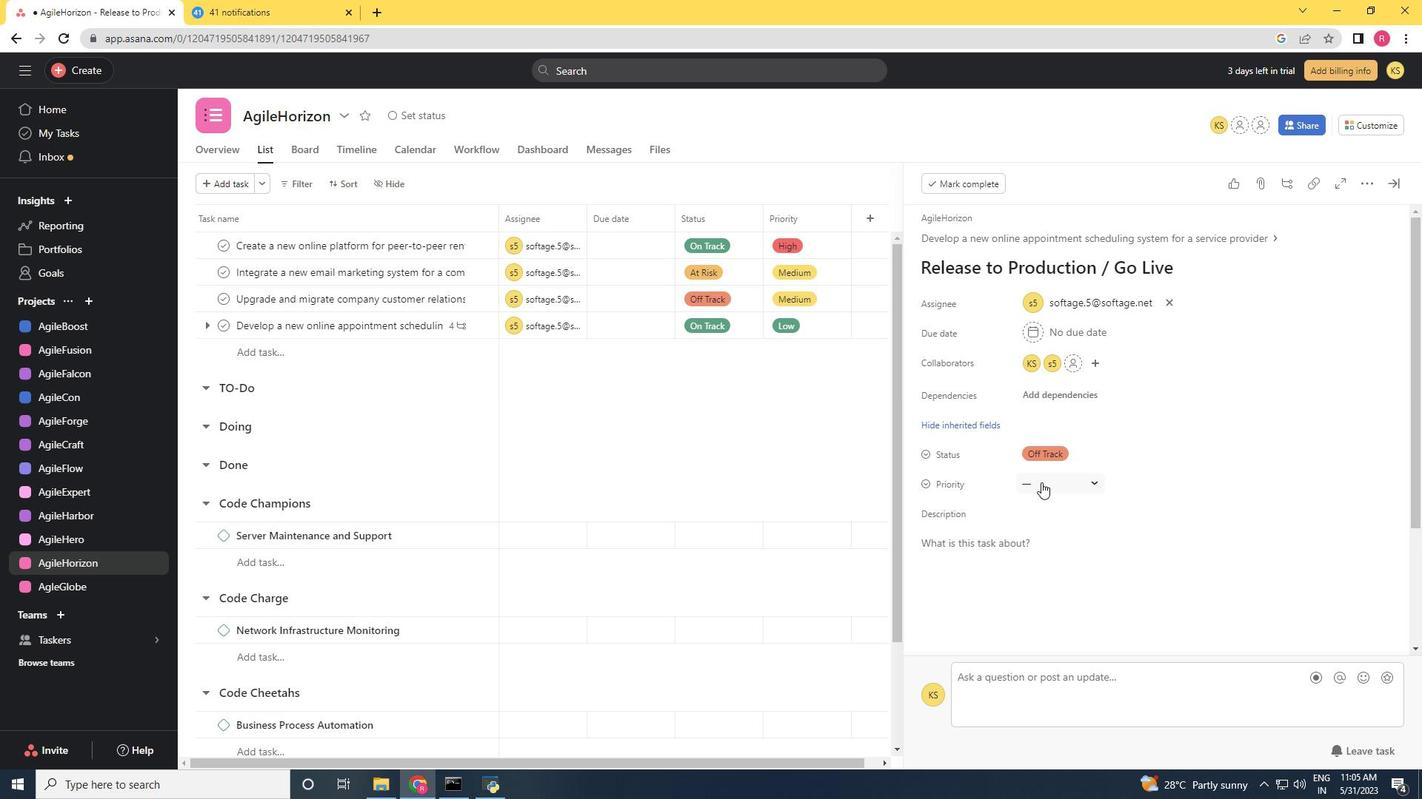 
Action: Mouse moved to (1070, 531)
Screenshot: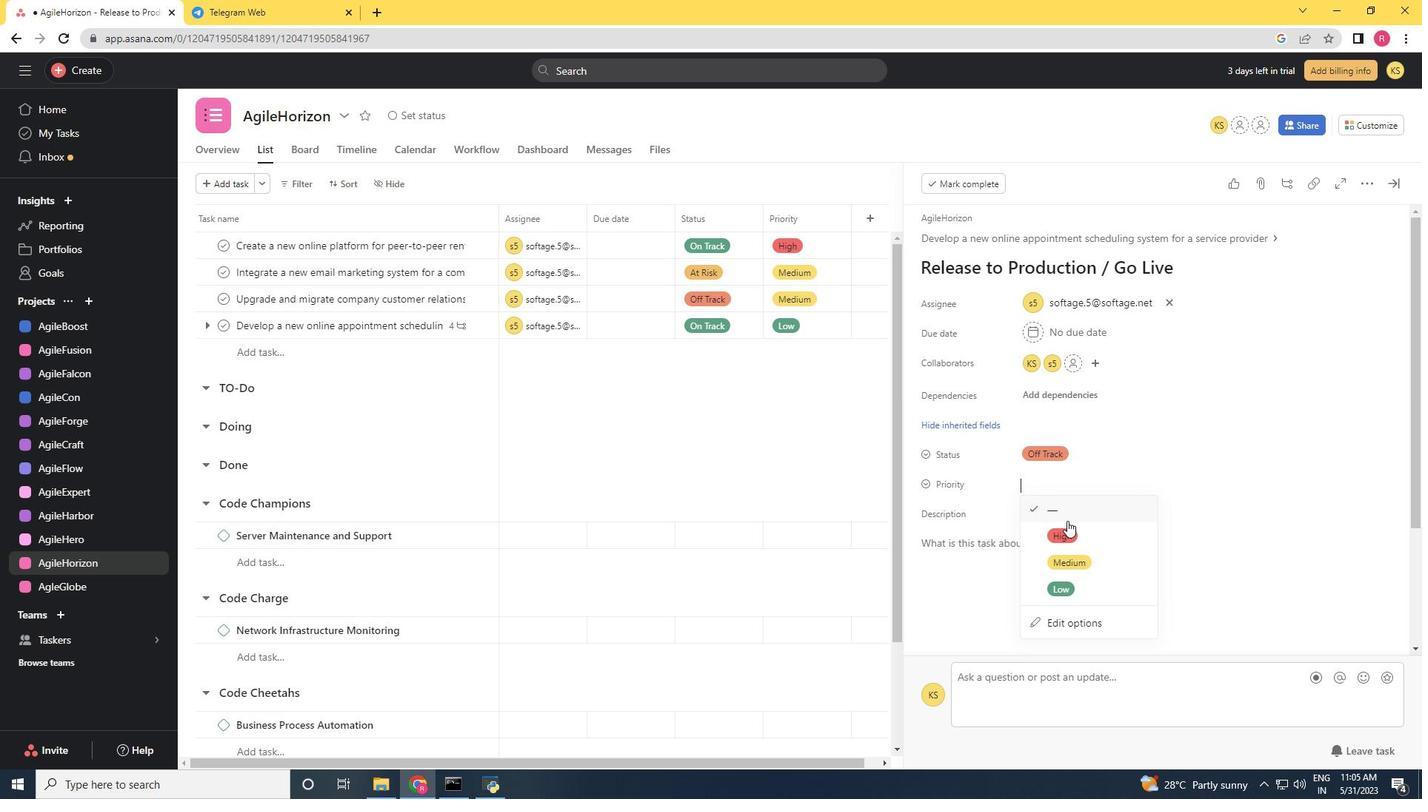 
Action: Mouse pressed left at (1070, 531)
Screenshot: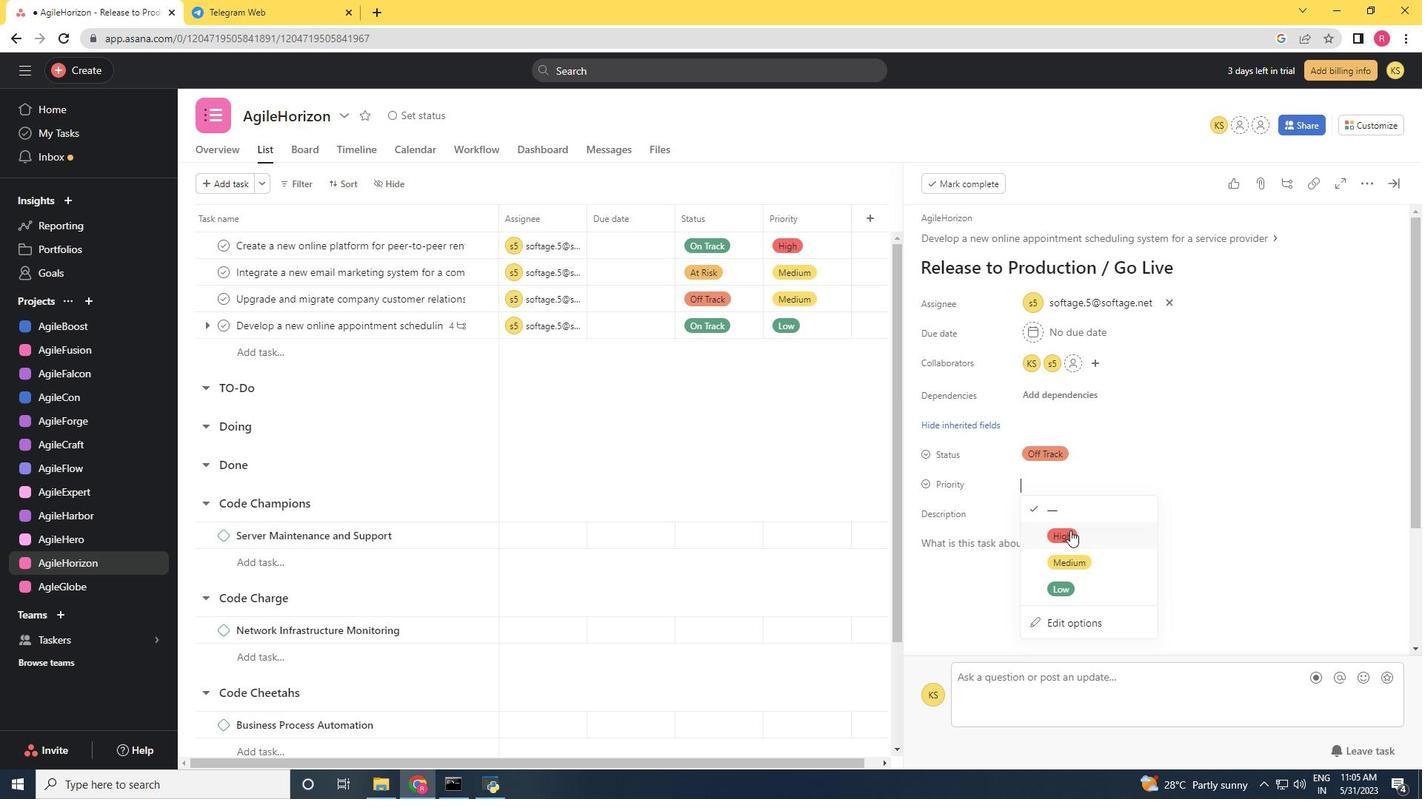
